 Task: Search one way flight ticket for 5 adults, 2 children, 1 infant in seat and 2 infants on lap in economy from Shreveport: Shreveport Regional Airport to Greenville: Pitt-greenville Airport on 5-2-2023. Choice of flights is Singapure airlines. Number of bags: 6 checked bags. Price is upto 97000. Outbound departure time preference is 15:15.
Action: Mouse moved to (345, 294)
Screenshot: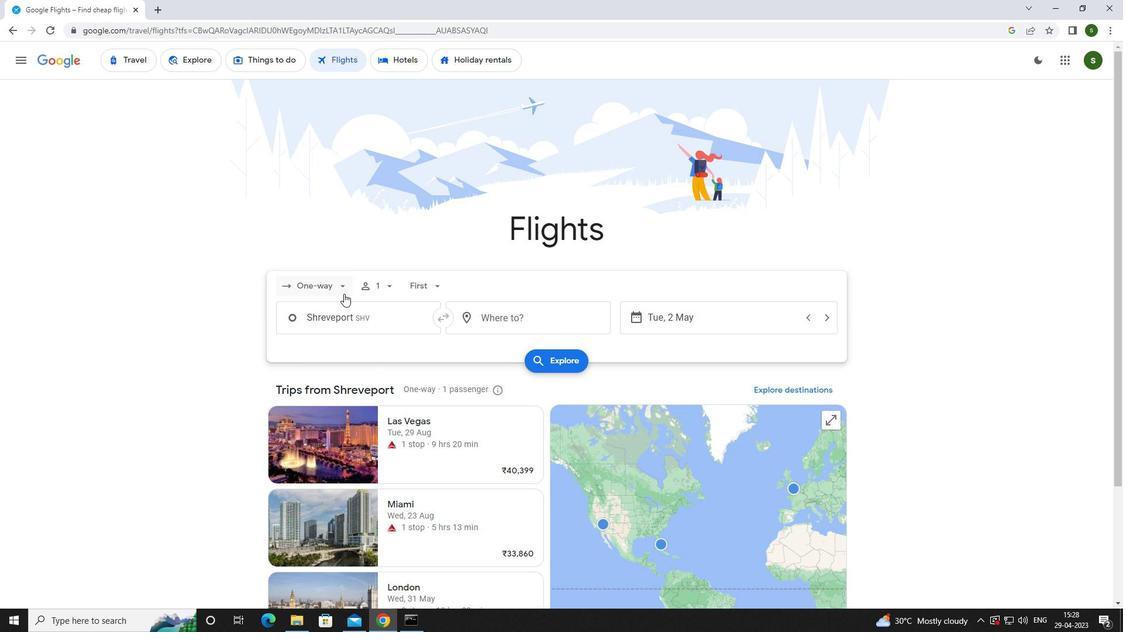 
Action: Mouse pressed left at (345, 294)
Screenshot: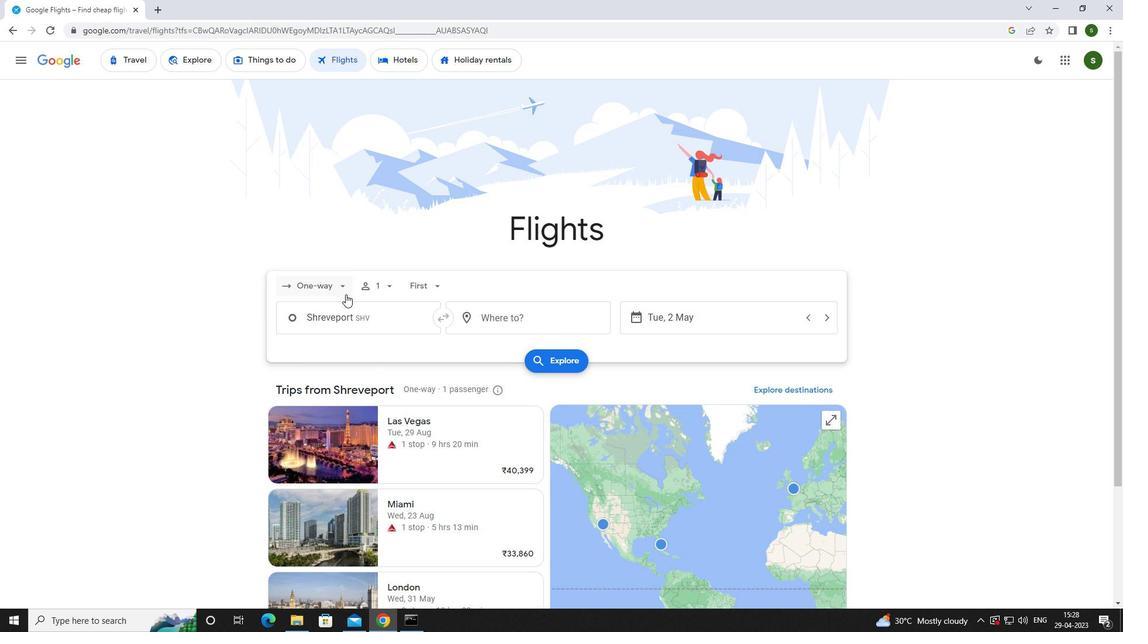 
Action: Mouse moved to (350, 345)
Screenshot: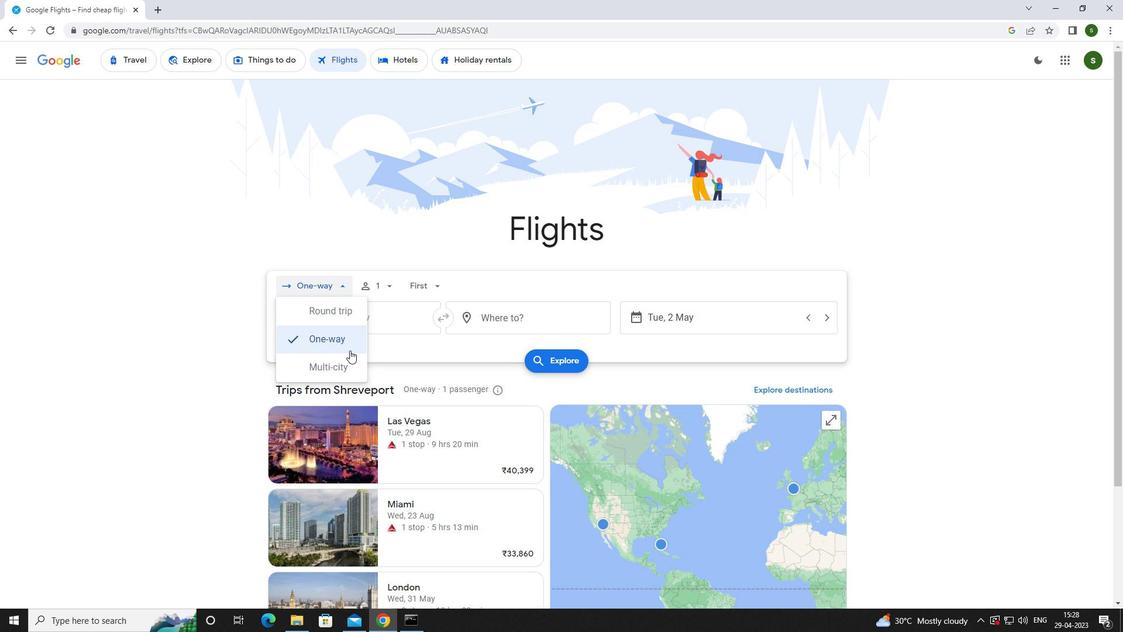 
Action: Mouse pressed left at (350, 345)
Screenshot: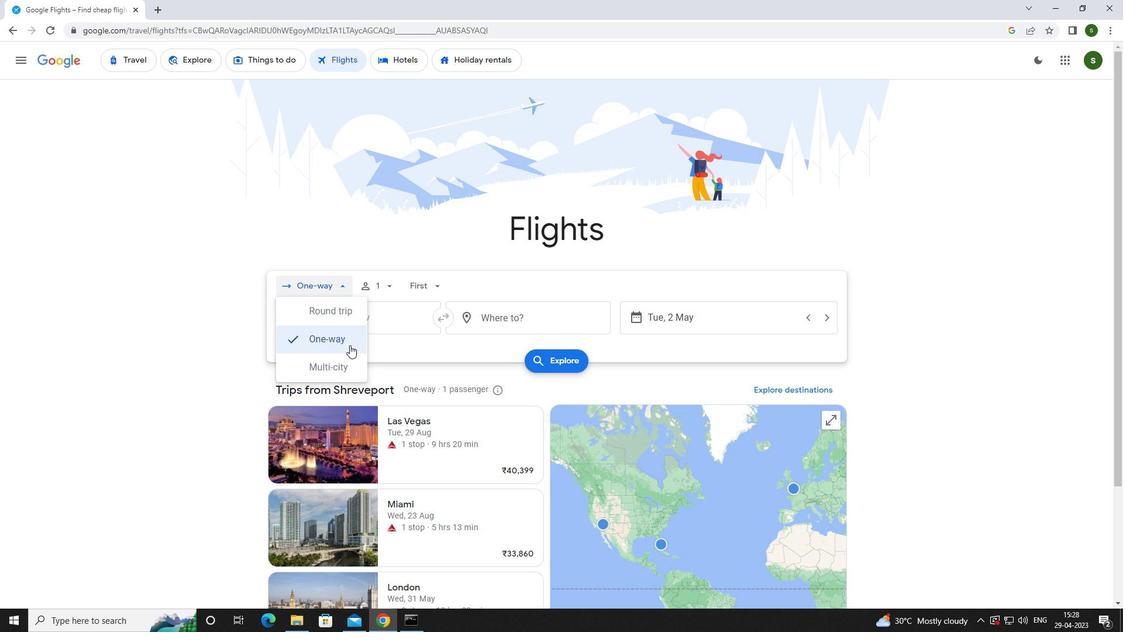 
Action: Mouse moved to (397, 283)
Screenshot: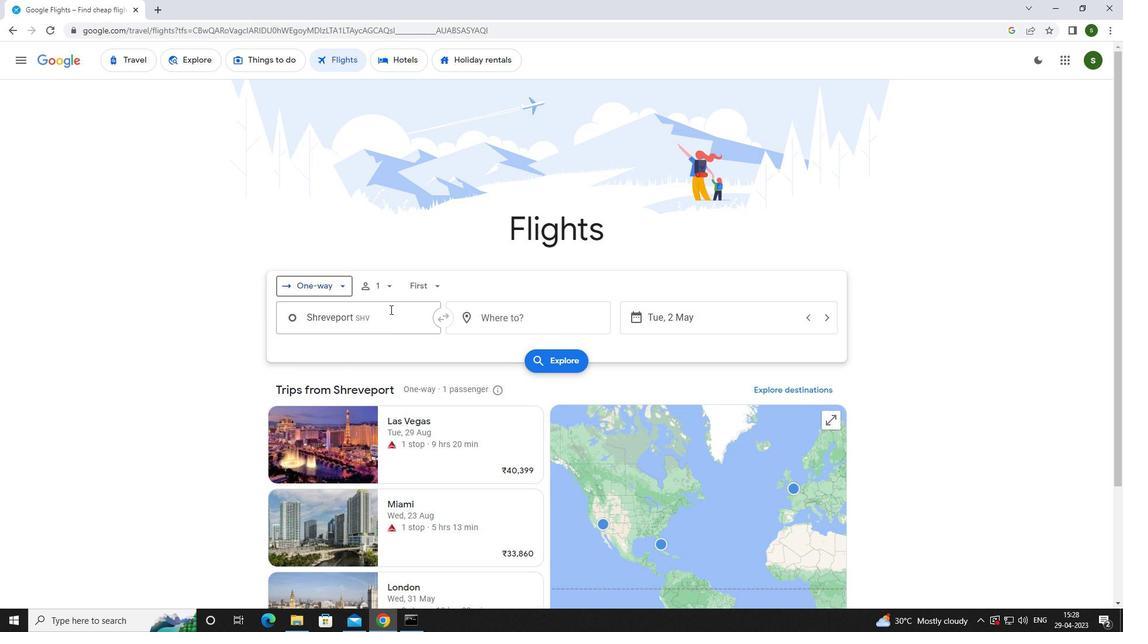 
Action: Mouse pressed left at (397, 283)
Screenshot: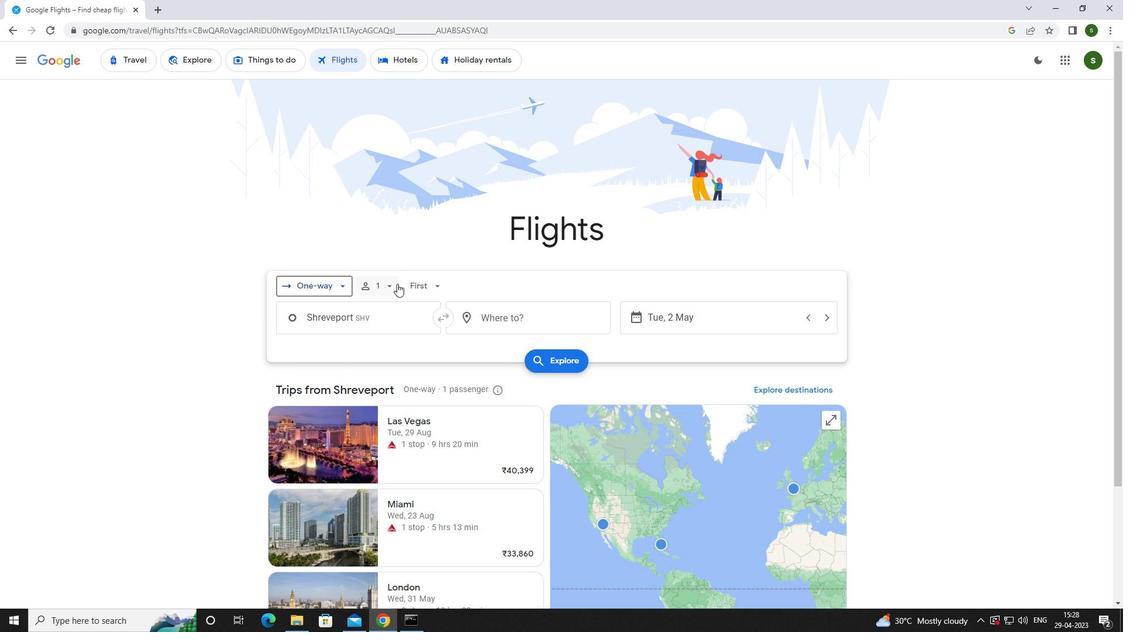 
Action: Mouse moved to (481, 315)
Screenshot: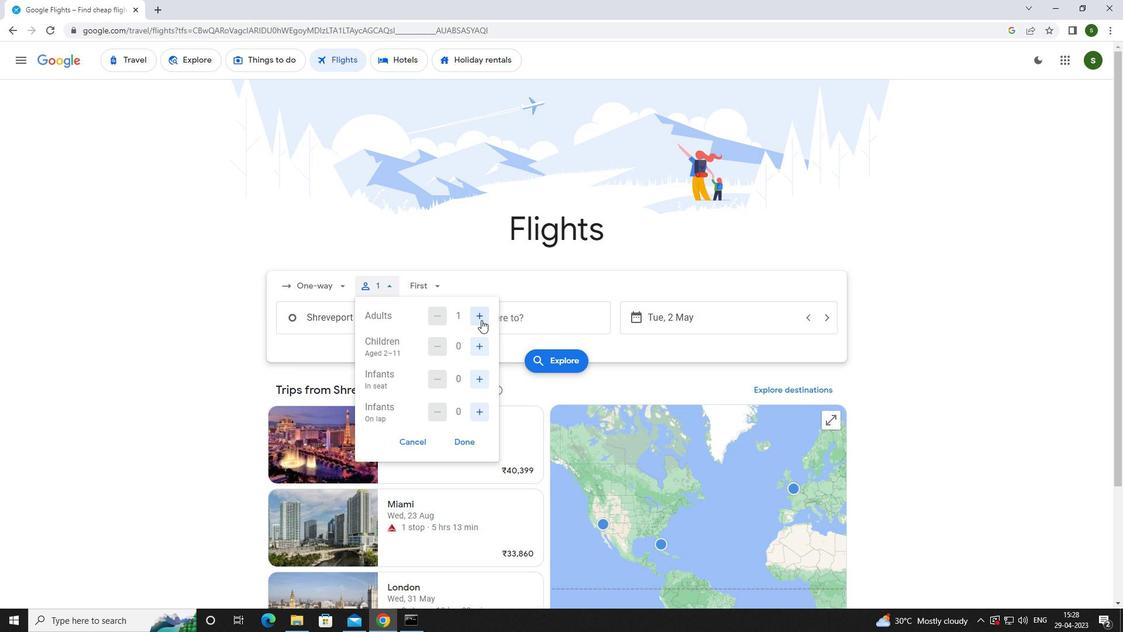 
Action: Mouse pressed left at (481, 315)
Screenshot: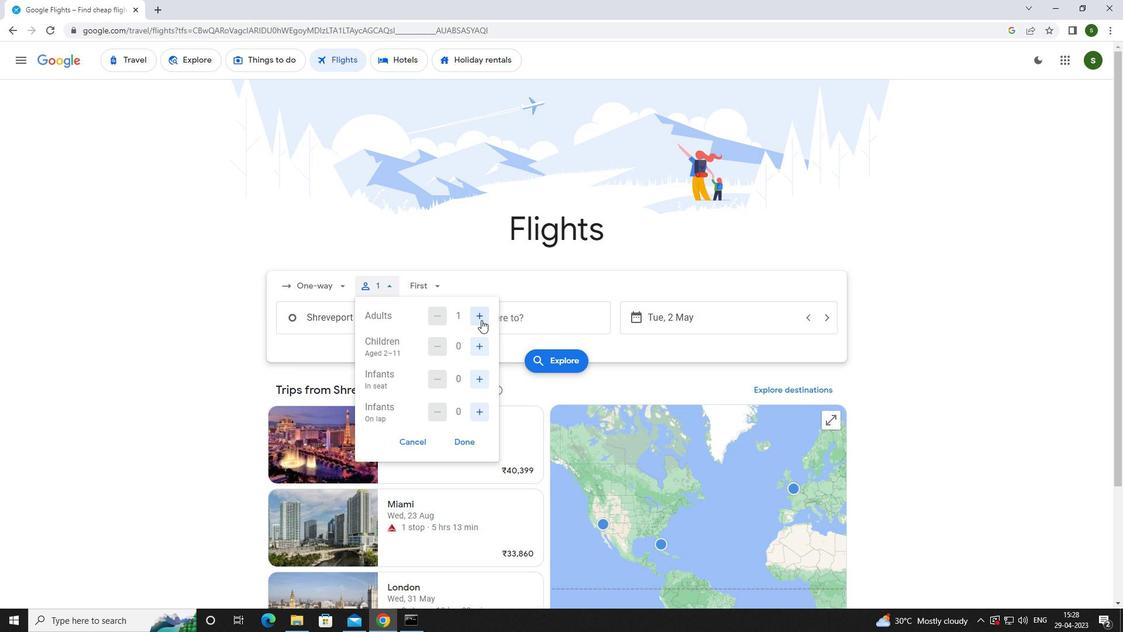 
Action: Mouse pressed left at (481, 315)
Screenshot: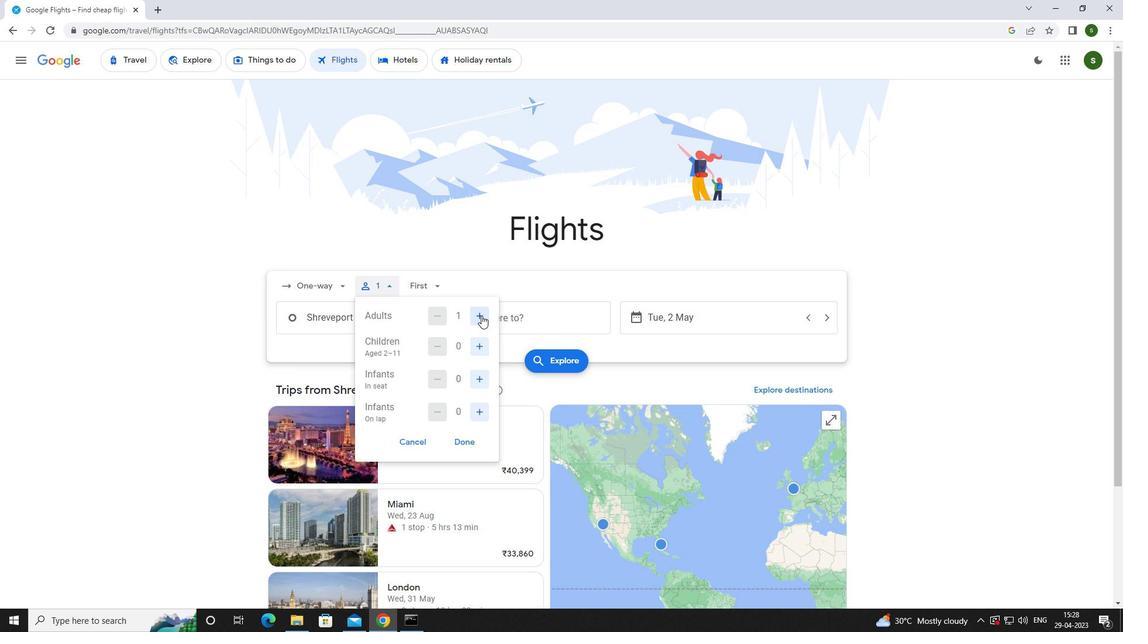 
Action: Mouse pressed left at (481, 315)
Screenshot: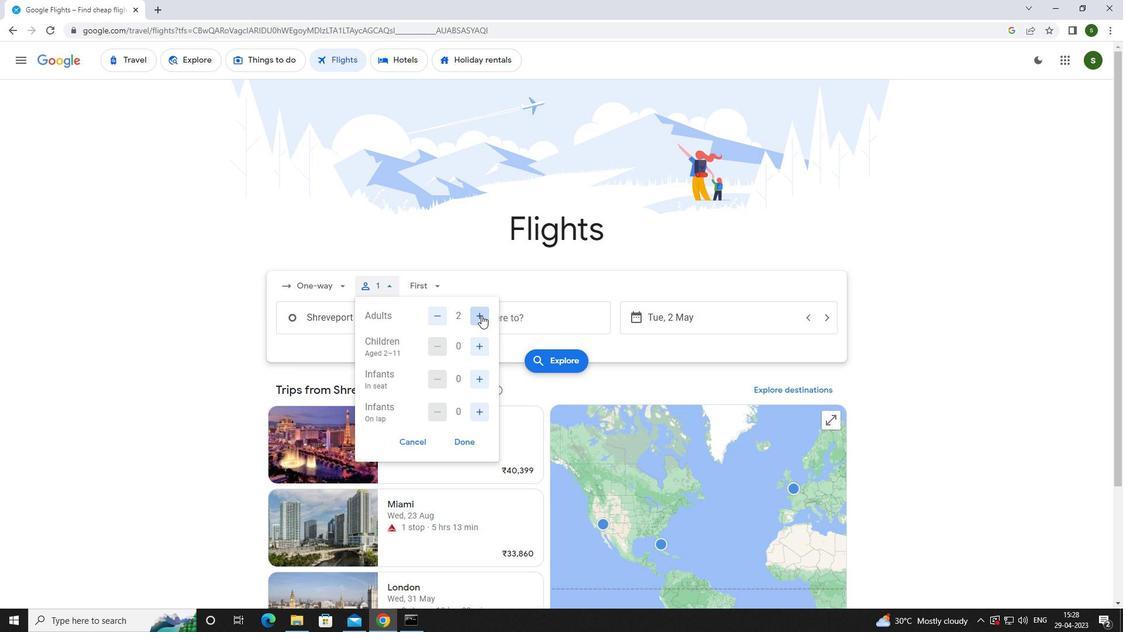 
Action: Mouse pressed left at (481, 315)
Screenshot: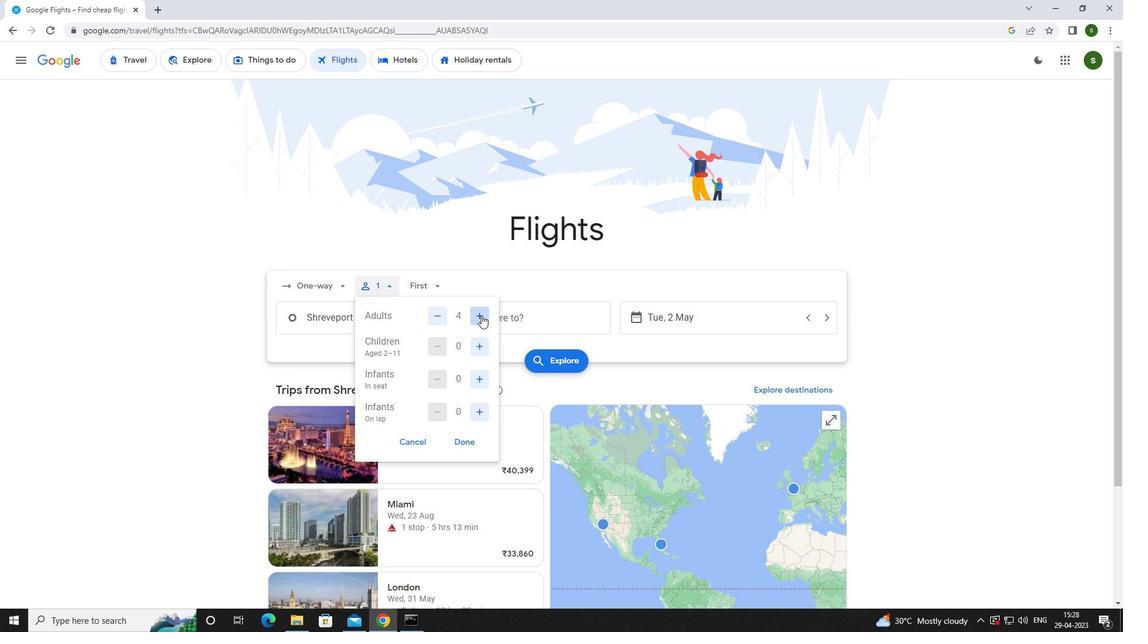 
Action: Mouse moved to (480, 342)
Screenshot: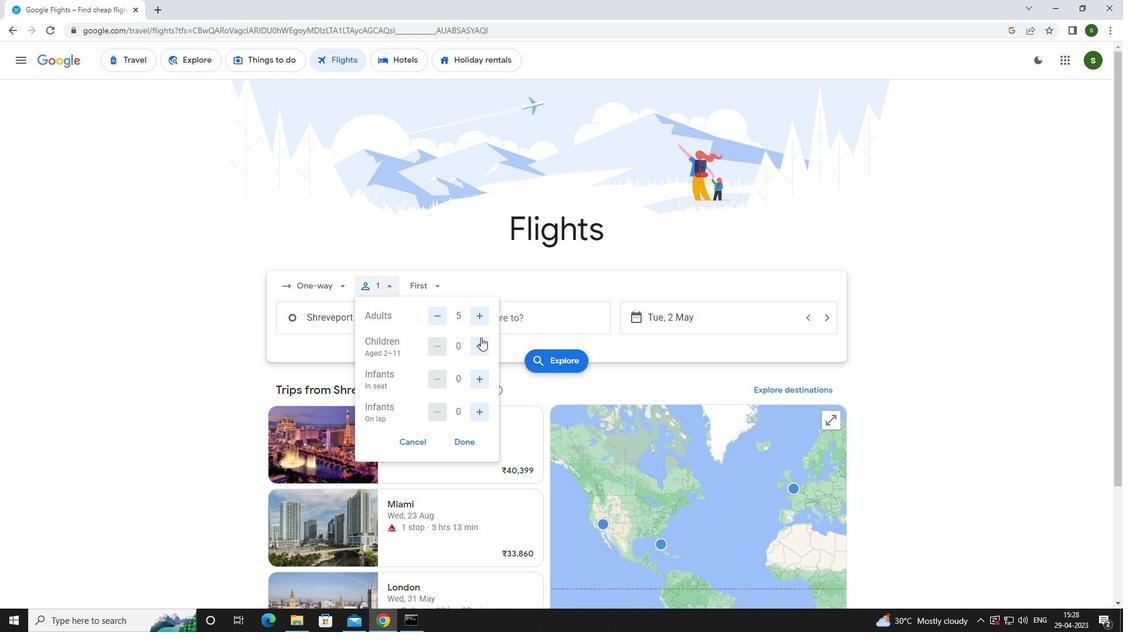 
Action: Mouse pressed left at (480, 342)
Screenshot: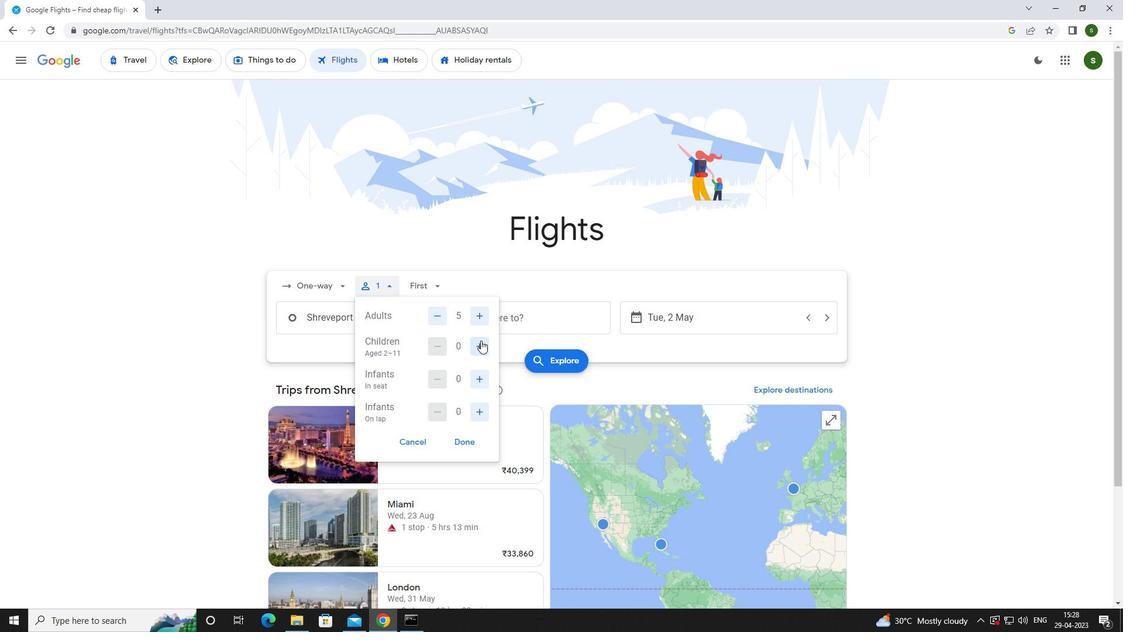 
Action: Mouse pressed left at (480, 342)
Screenshot: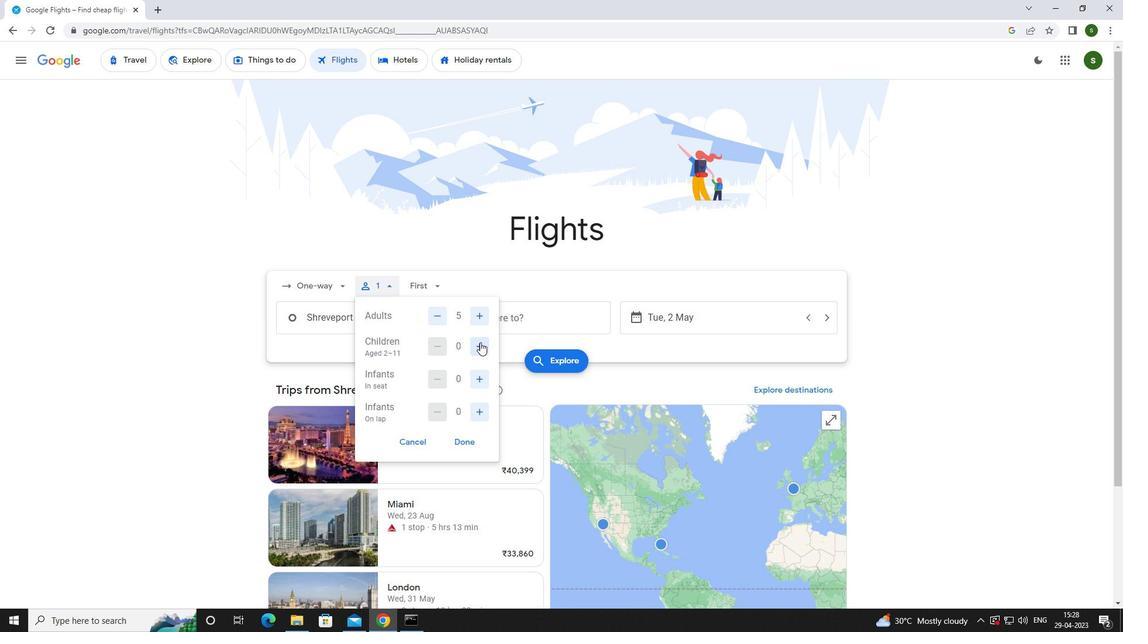 
Action: Mouse moved to (479, 375)
Screenshot: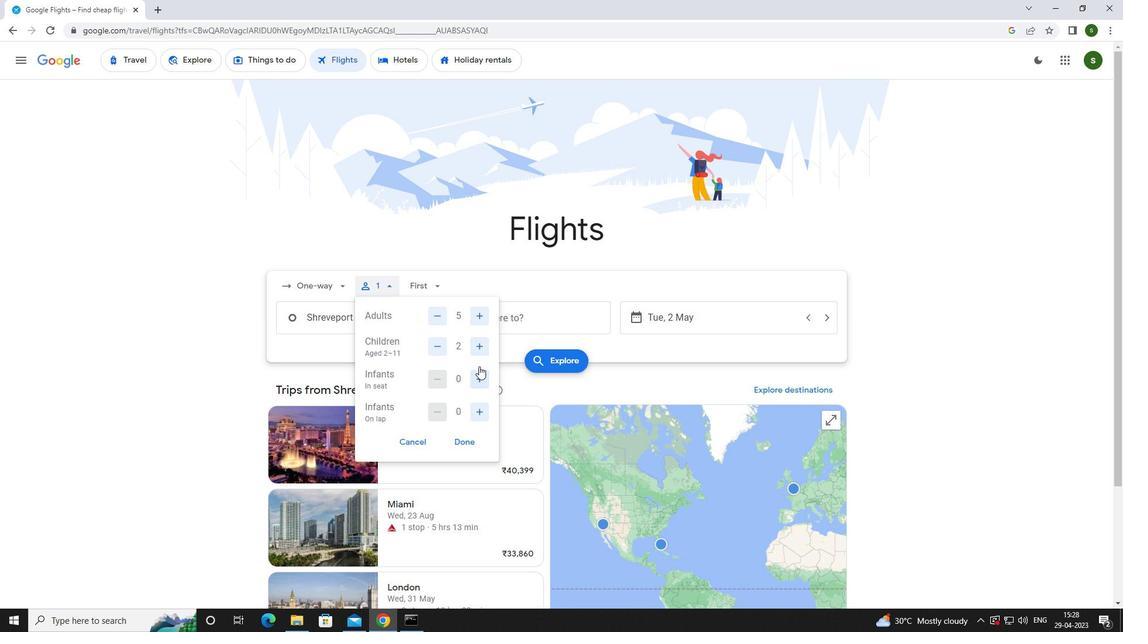 
Action: Mouse pressed left at (479, 375)
Screenshot: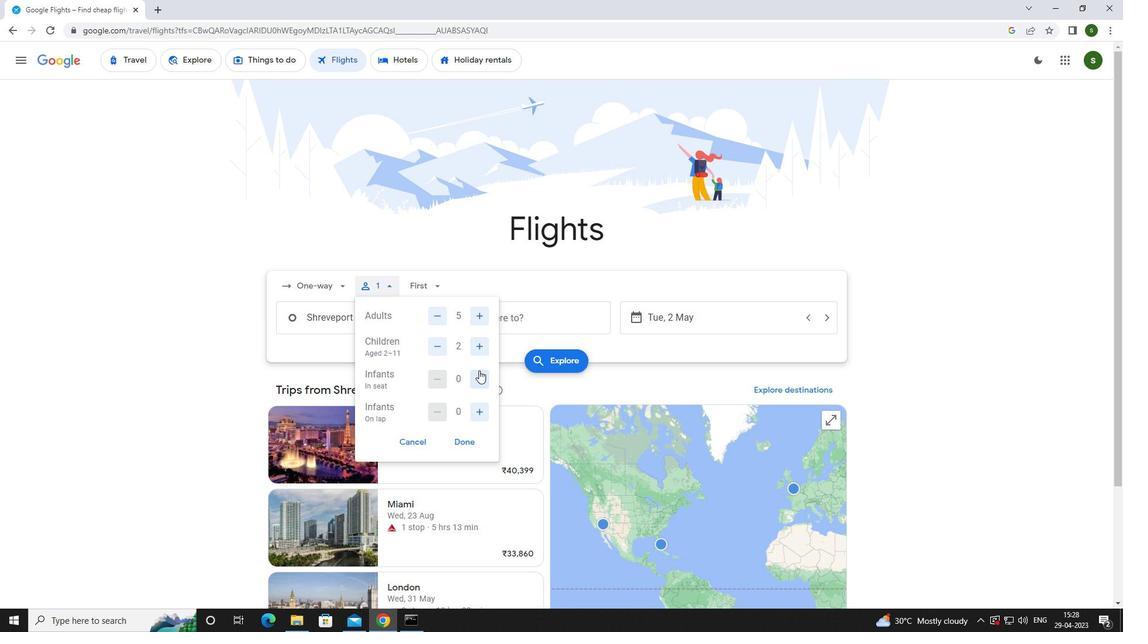 
Action: Mouse moved to (478, 409)
Screenshot: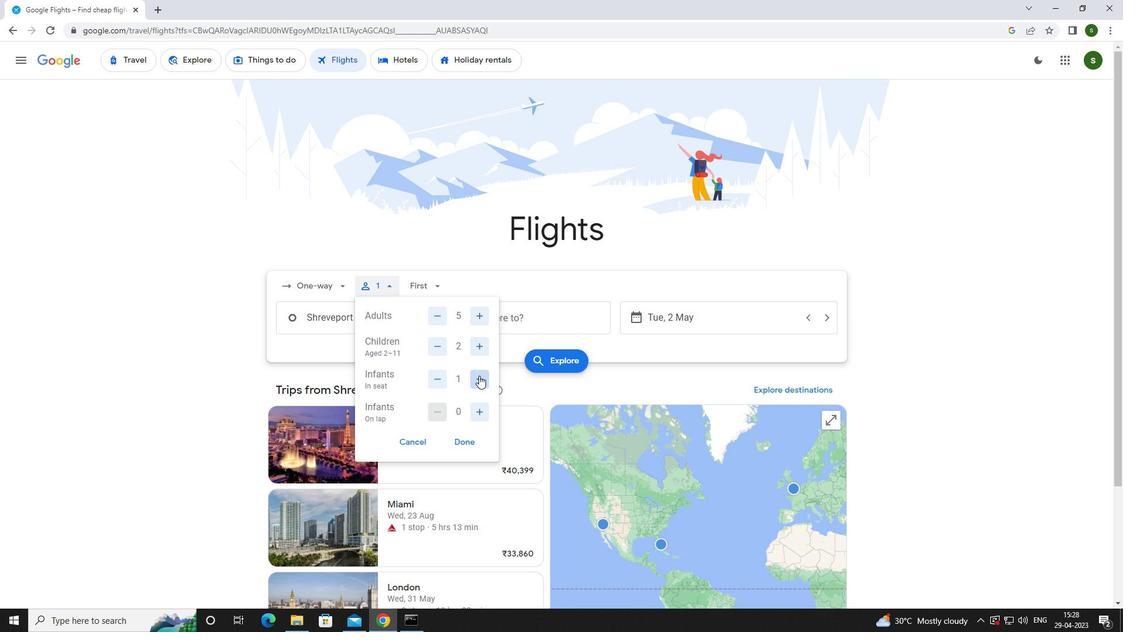 
Action: Mouse pressed left at (478, 409)
Screenshot: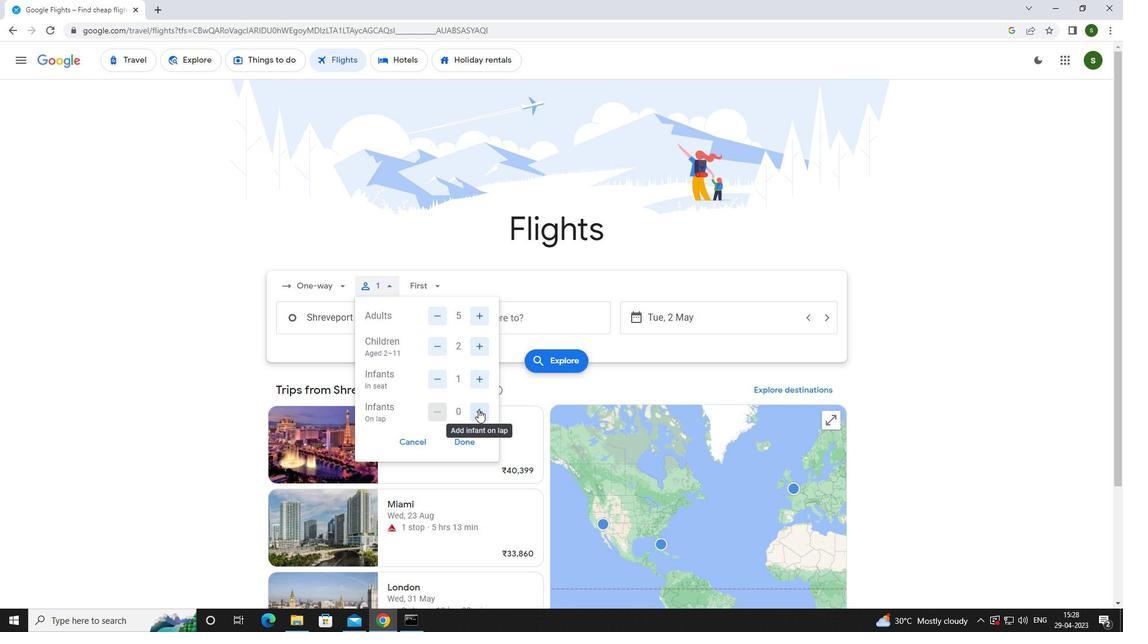
Action: Mouse moved to (432, 281)
Screenshot: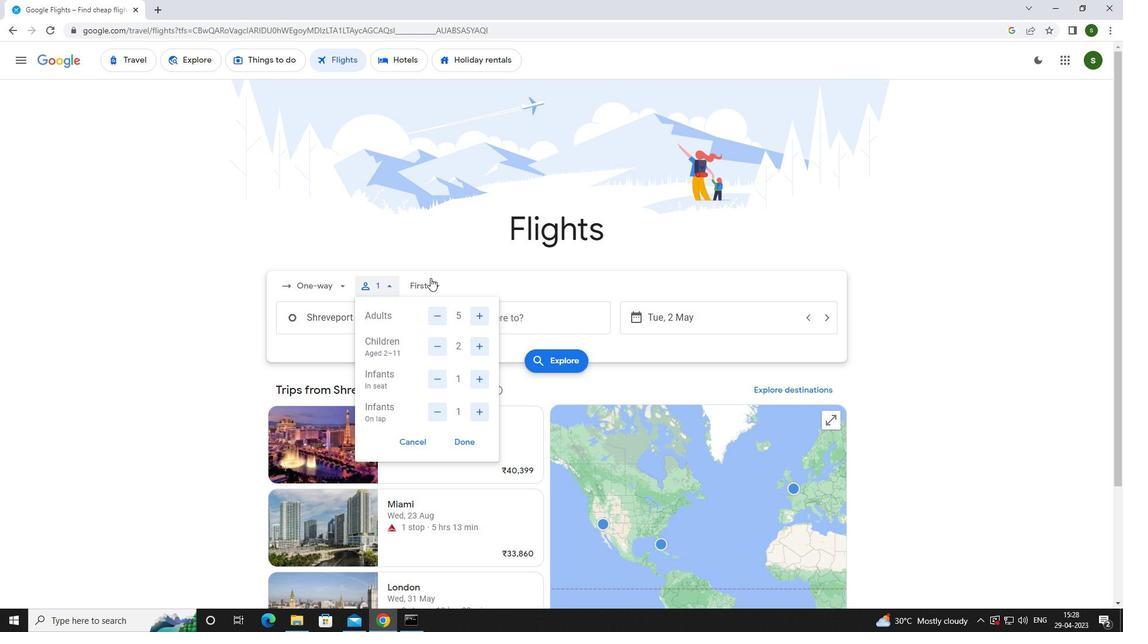 
Action: Mouse pressed left at (432, 281)
Screenshot: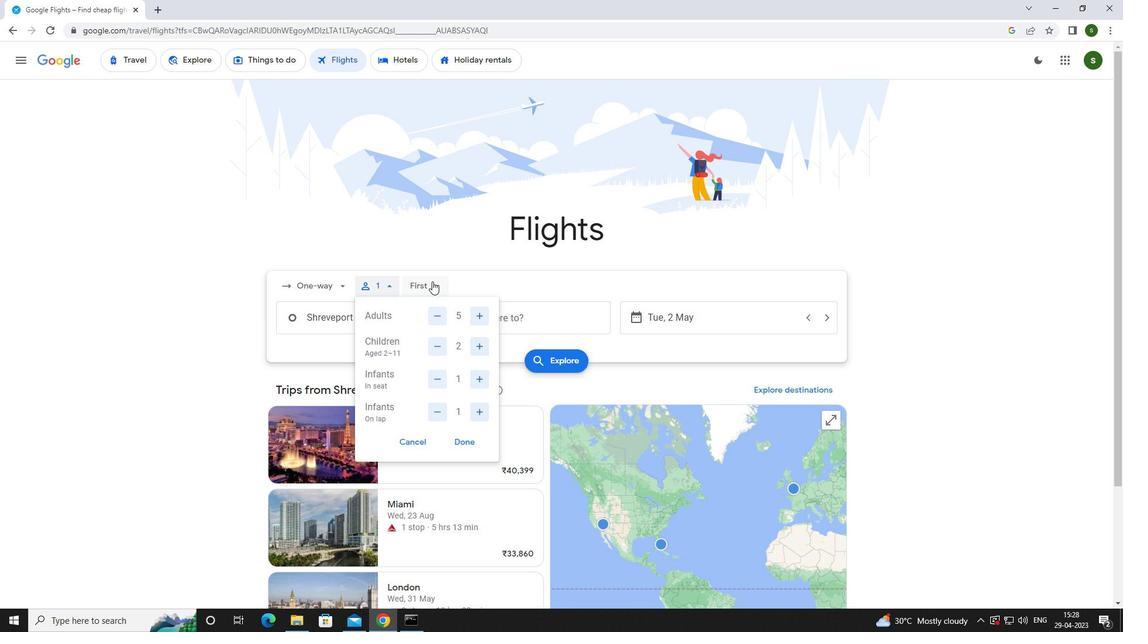 
Action: Mouse moved to (450, 310)
Screenshot: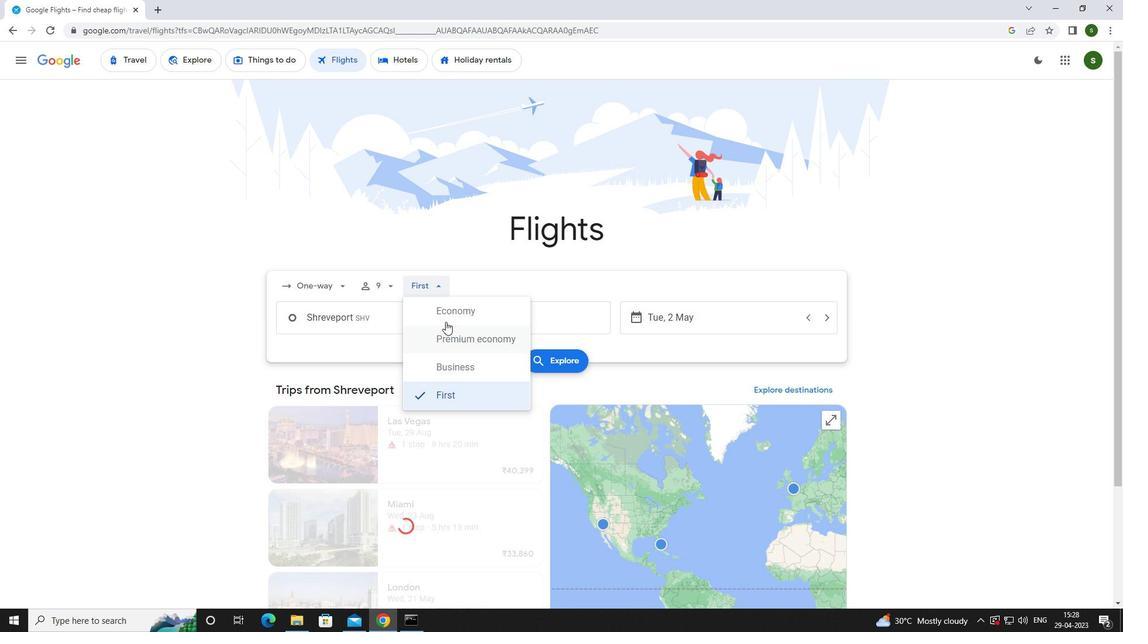 
Action: Mouse pressed left at (450, 310)
Screenshot: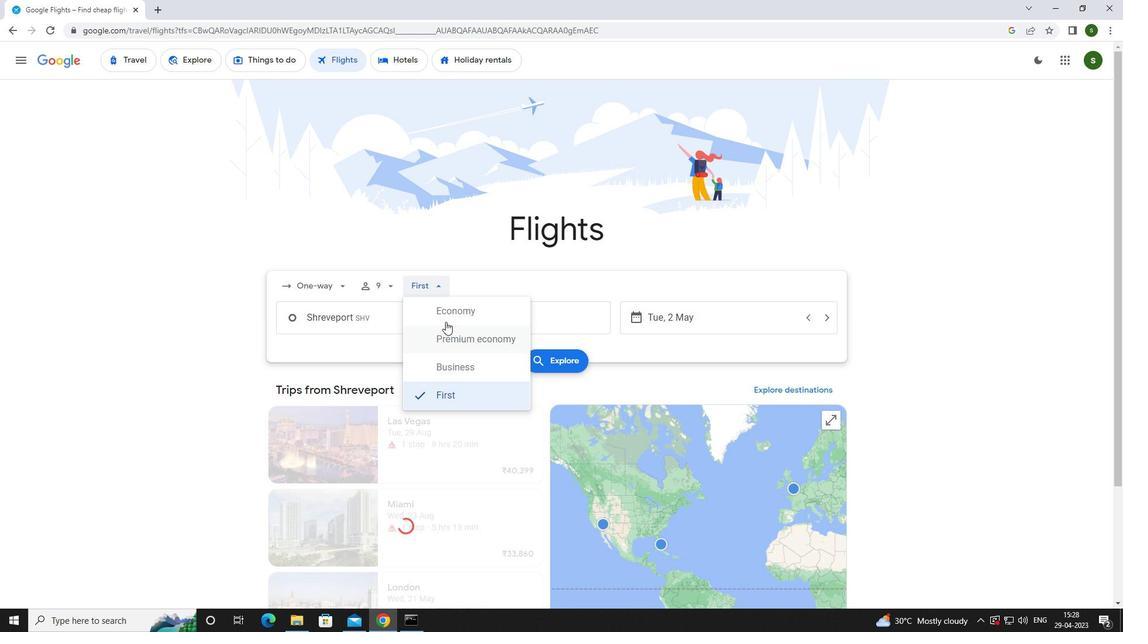 
Action: Mouse moved to (391, 325)
Screenshot: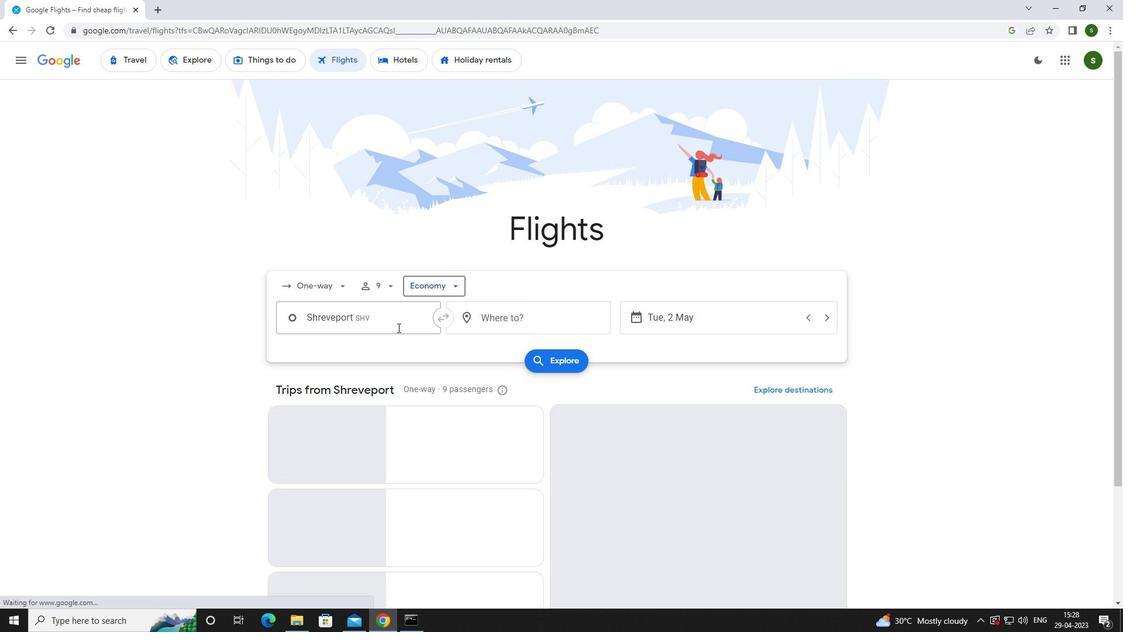 
Action: Mouse pressed left at (391, 325)
Screenshot: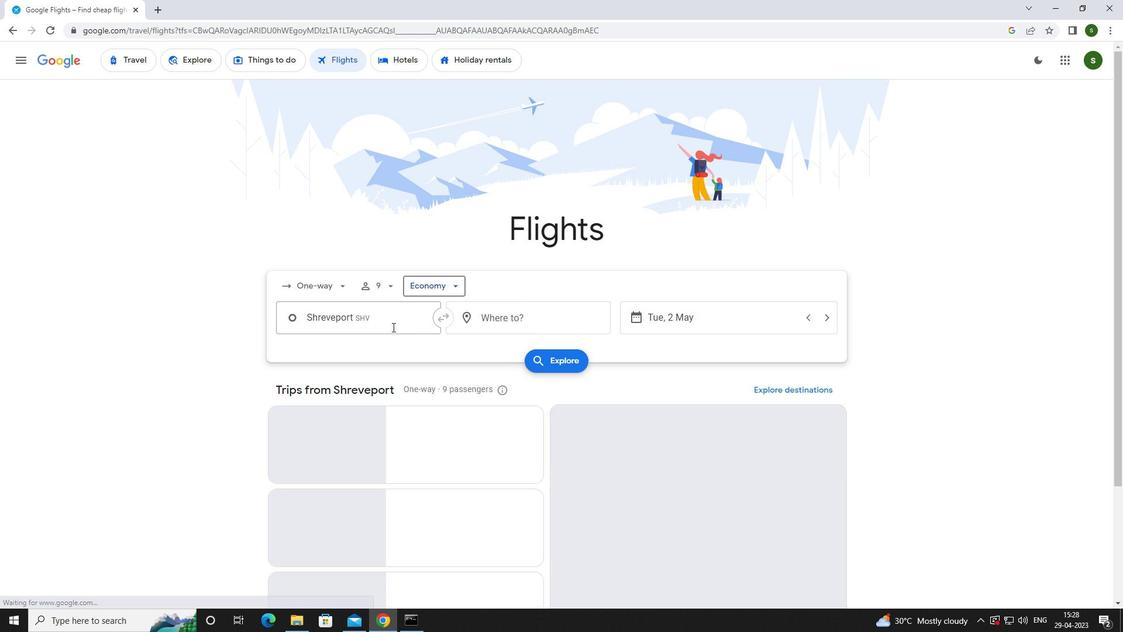 
Action: Mouse moved to (391, 325)
Screenshot: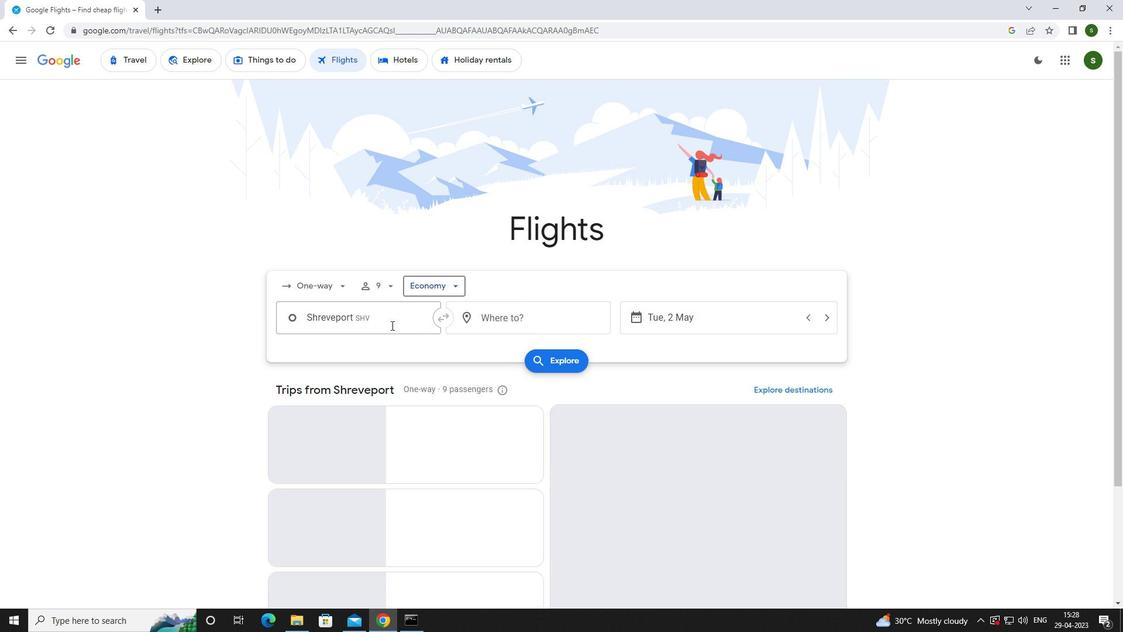 
Action: Key pressed <Key.caps_lock>s<Key.caps_lock>hreveport
Screenshot: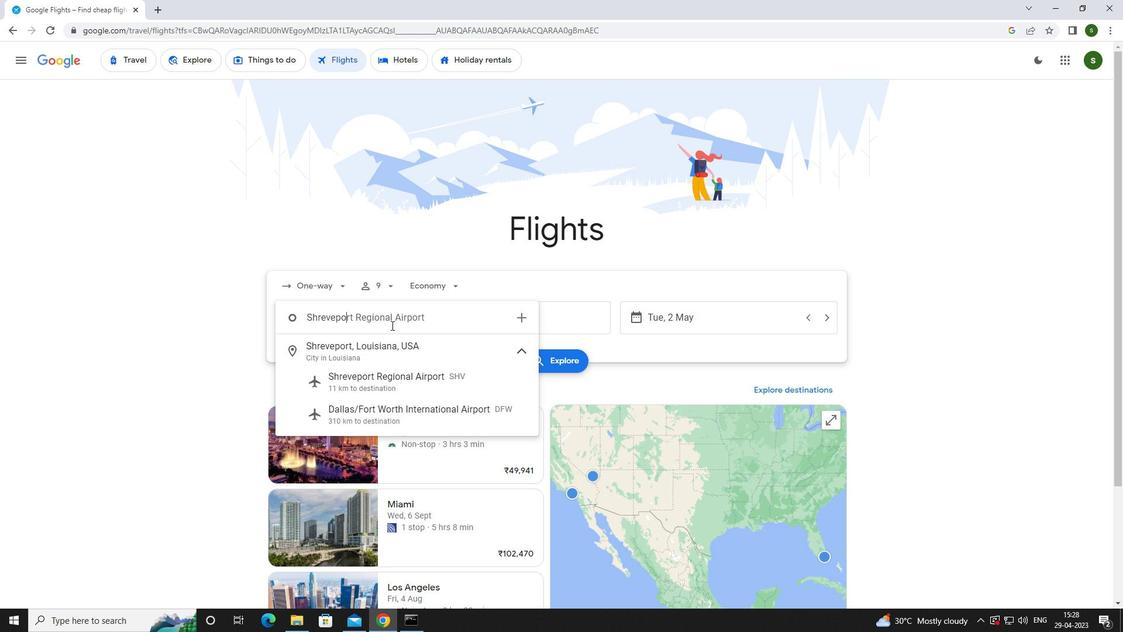 
Action: Mouse moved to (399, 380)
Screenshot: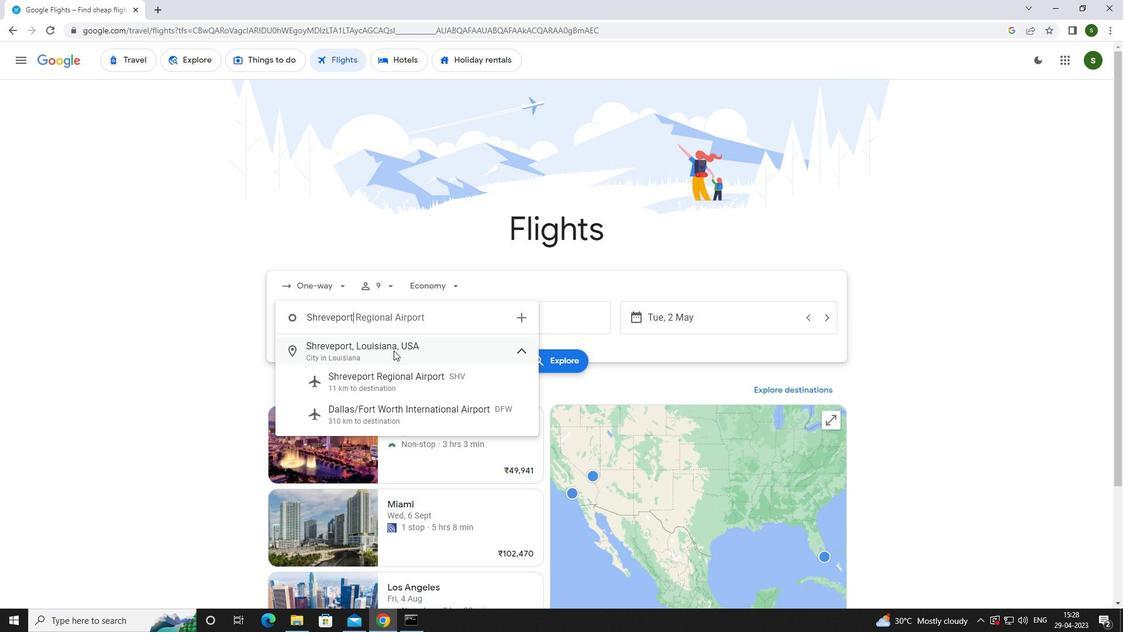 
Action: Mouse pressed left at (399, 380)
Screenshot: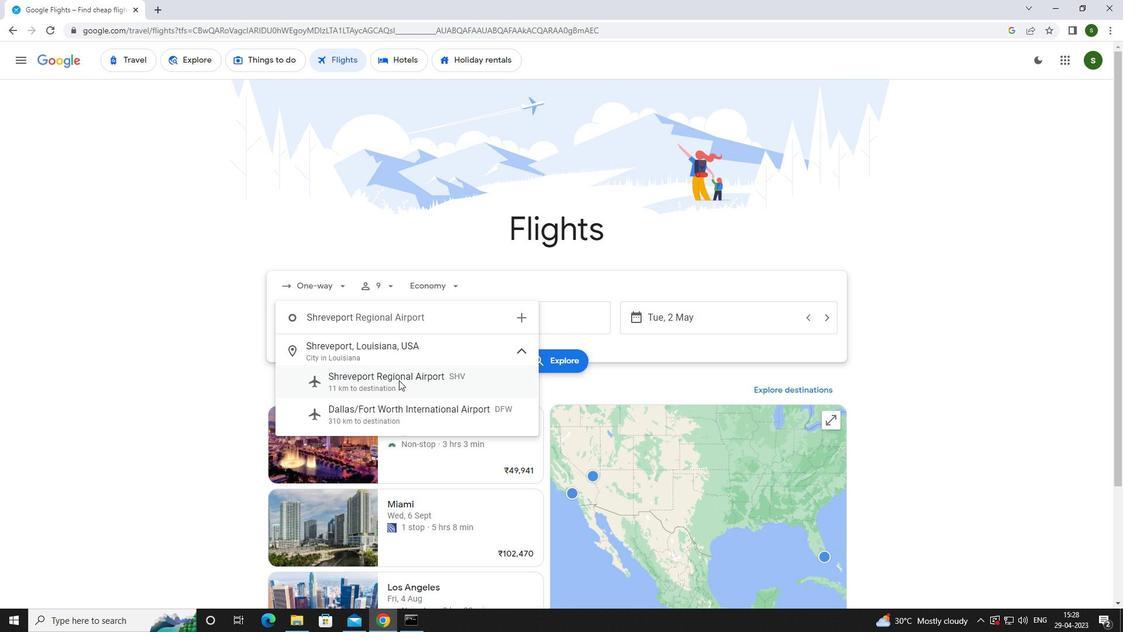 
Action: Mouse moved to (573, 316)
Screenshot: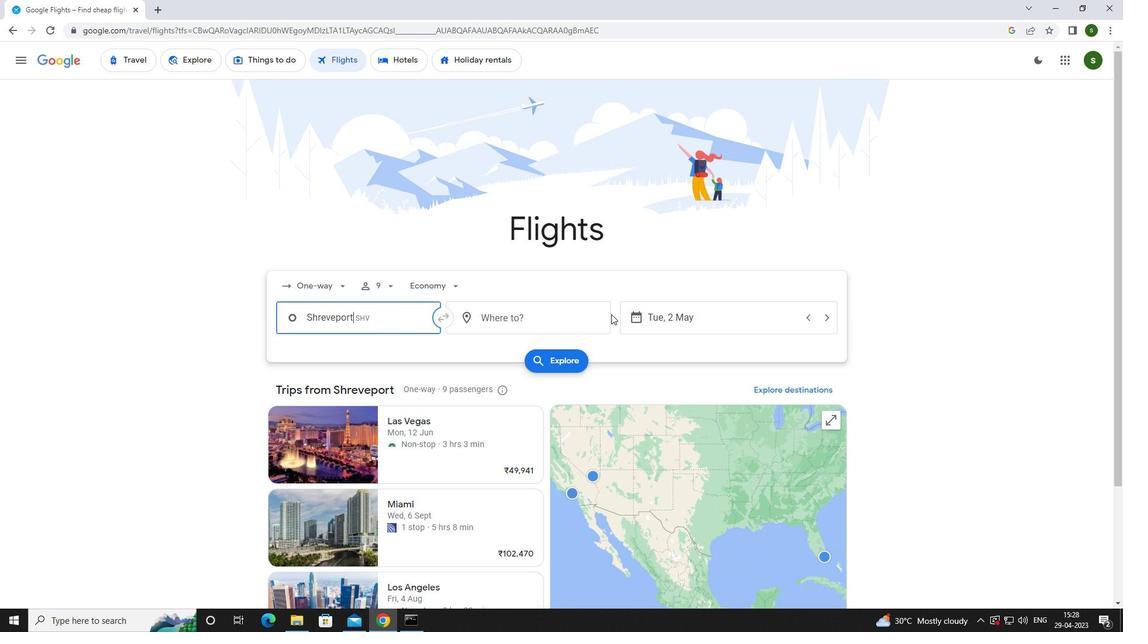 
Action: Mouse pressed left at (573, 316)
Screenshot: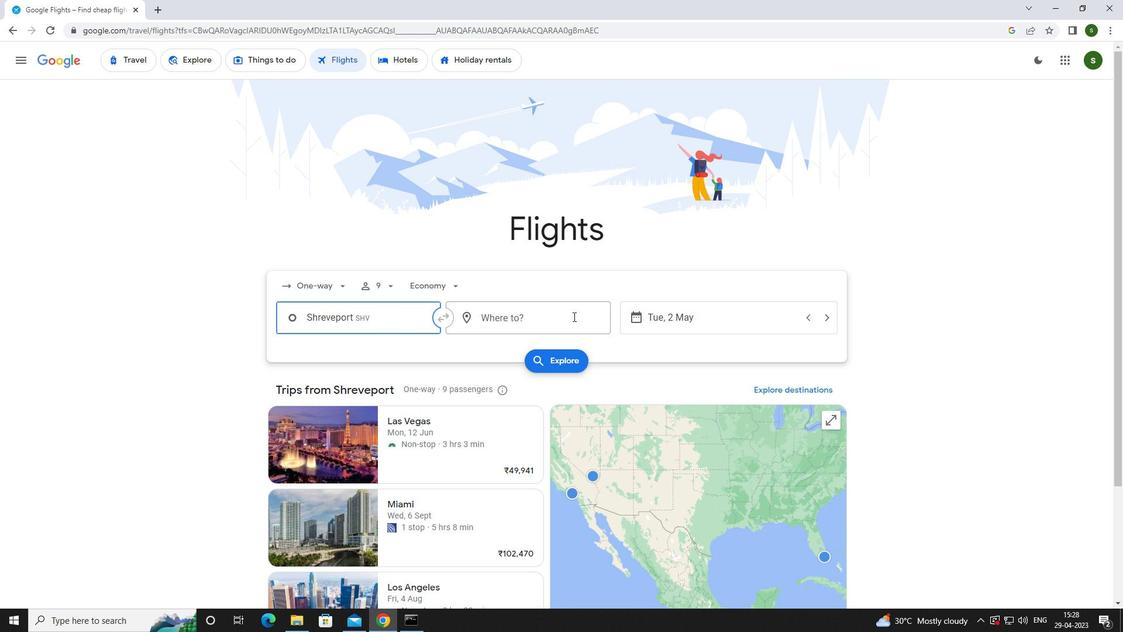 
Action: Key pressed <Key.caps_lock>p<Key.caps_lock>itt
Screenshot: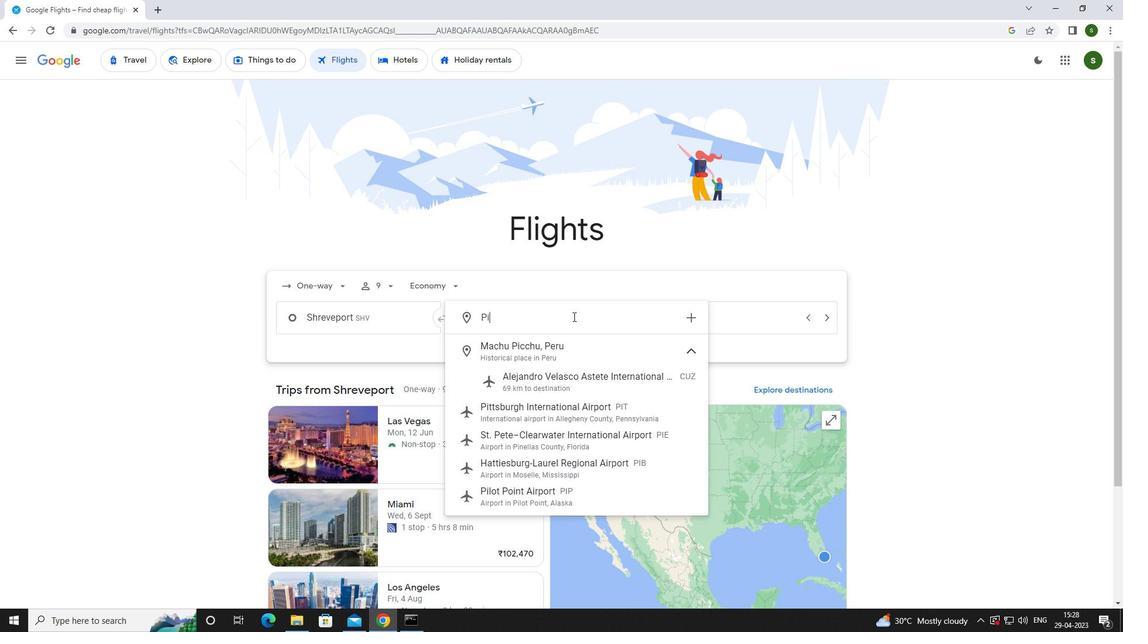 
Action: Mouse moved to (564, 433)
Screenshot: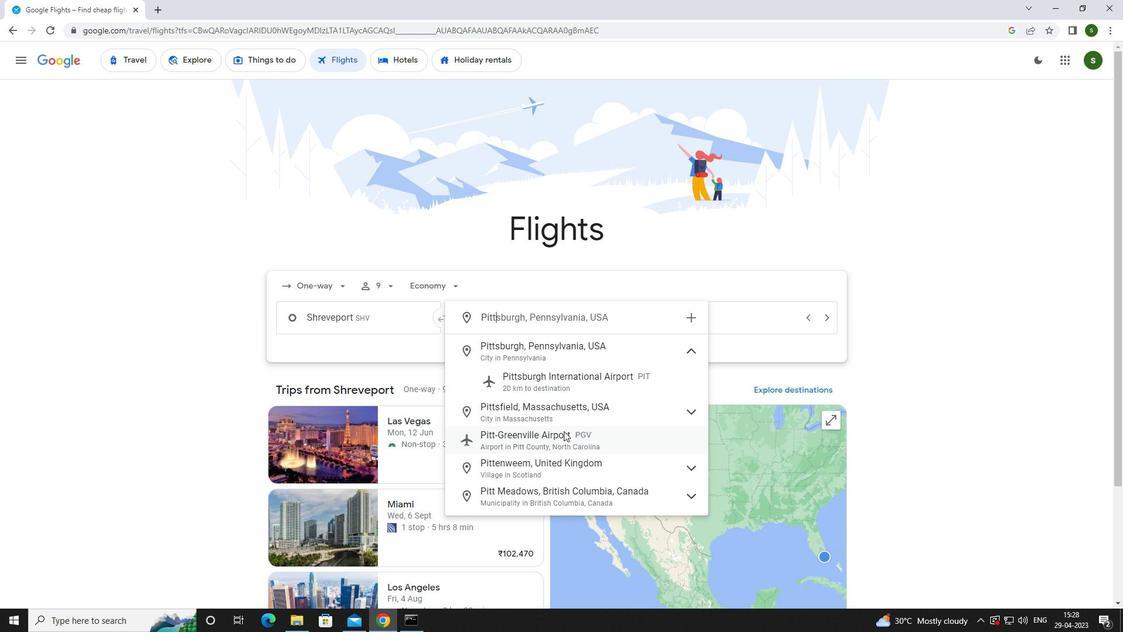 
Action: Mouse pressed left at (564, 433)
Screenshot: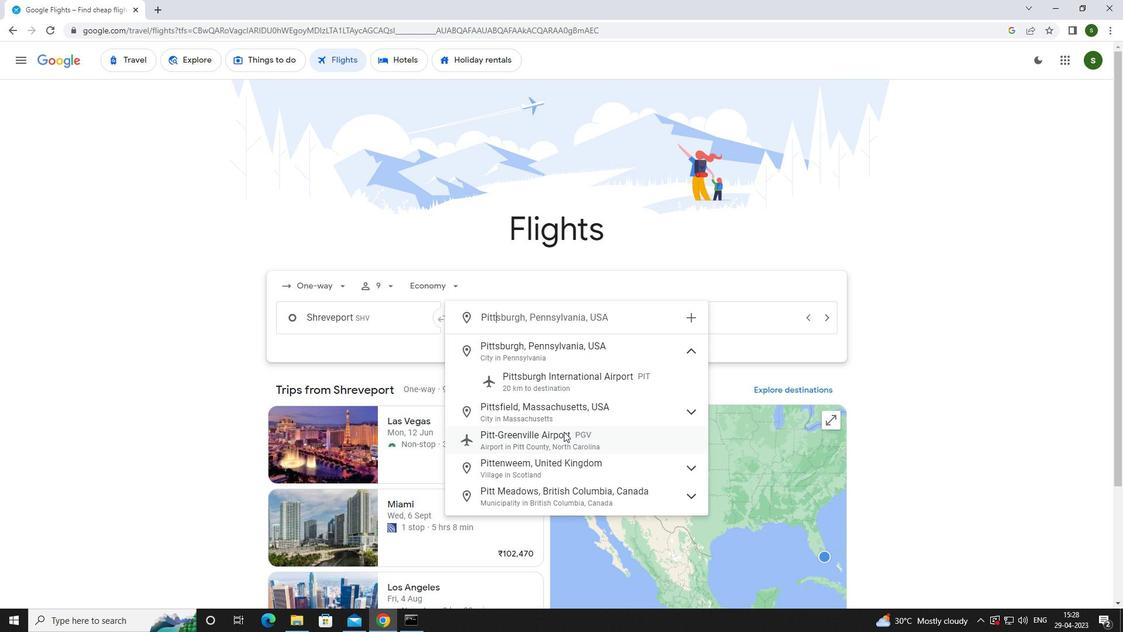 
Action: Mouse moved to (709, 319)
Screenshot: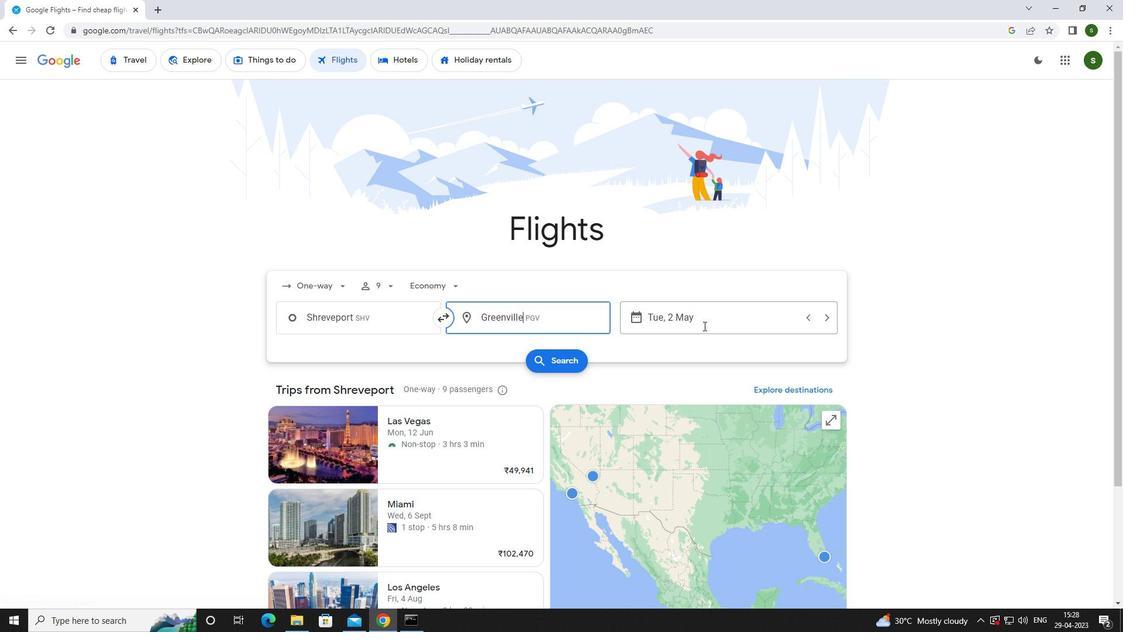 
Action: Mouse pressed left at (709, 319)
Screenshot: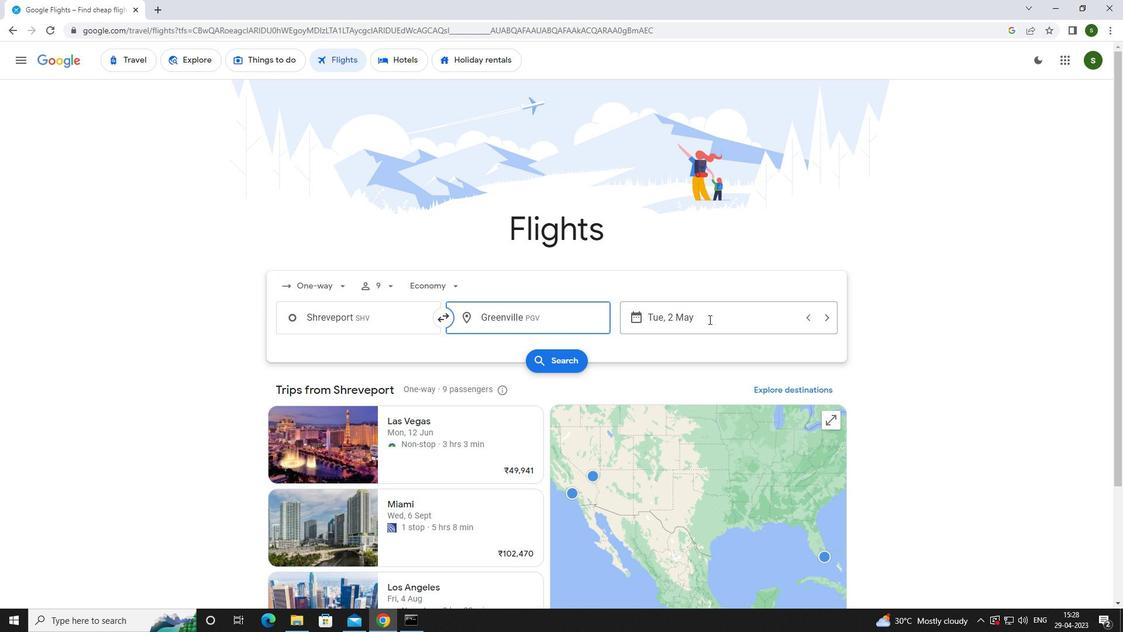 
Action: Mouse moved to (697, 380)
Screenshot: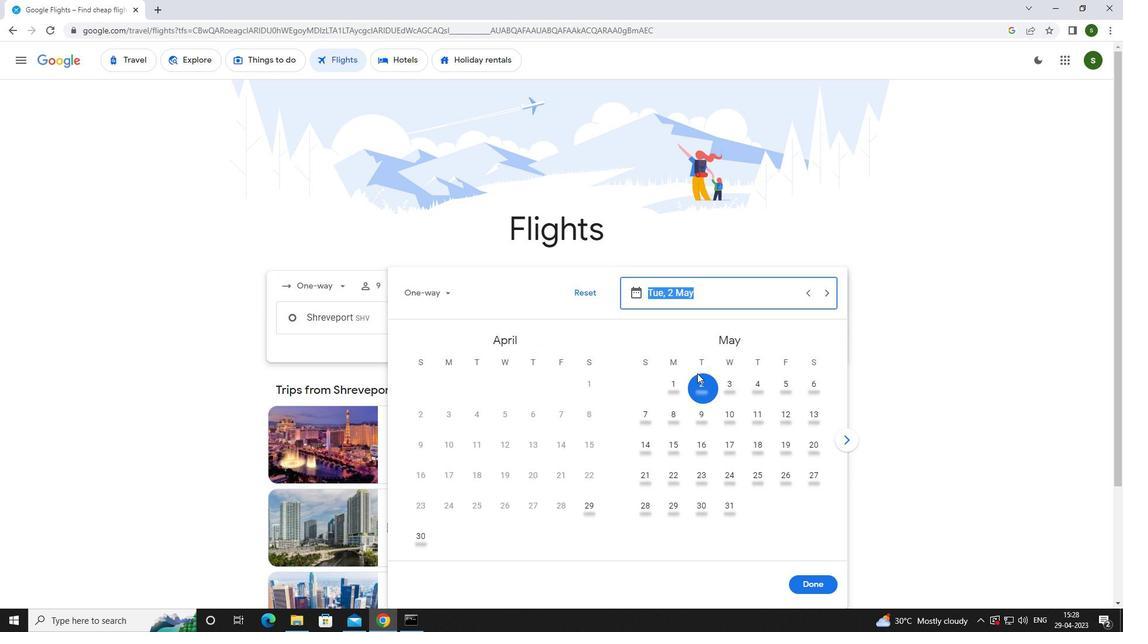 
Action: Mouse pressed left at (697, 380)
Screenshot: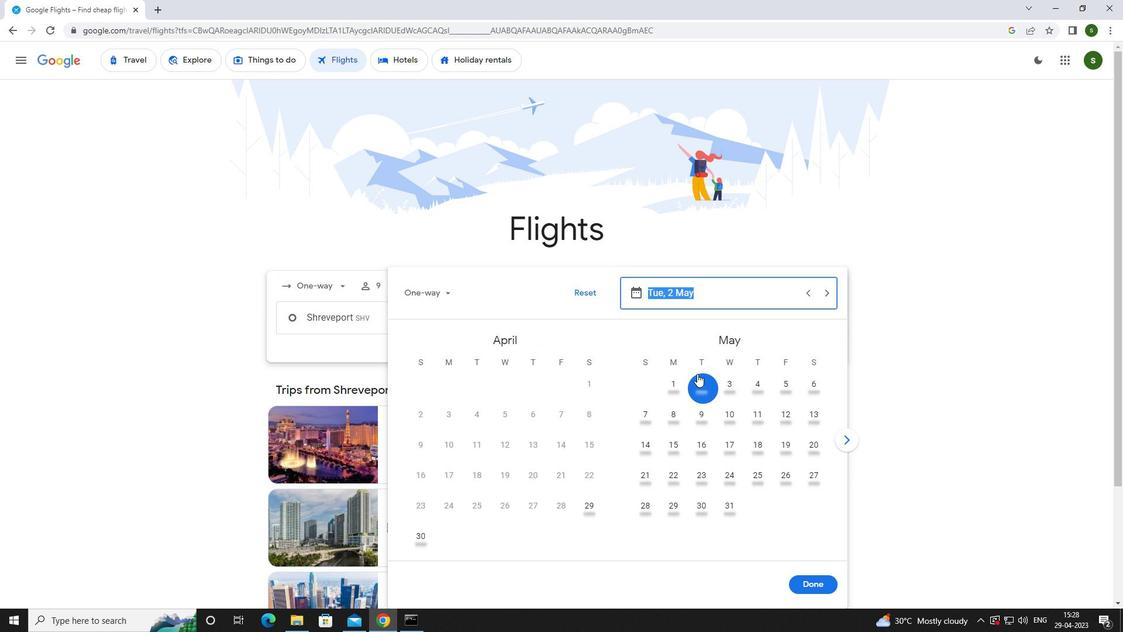 
Action: Mouse moved to (814, 587)
Screenshot: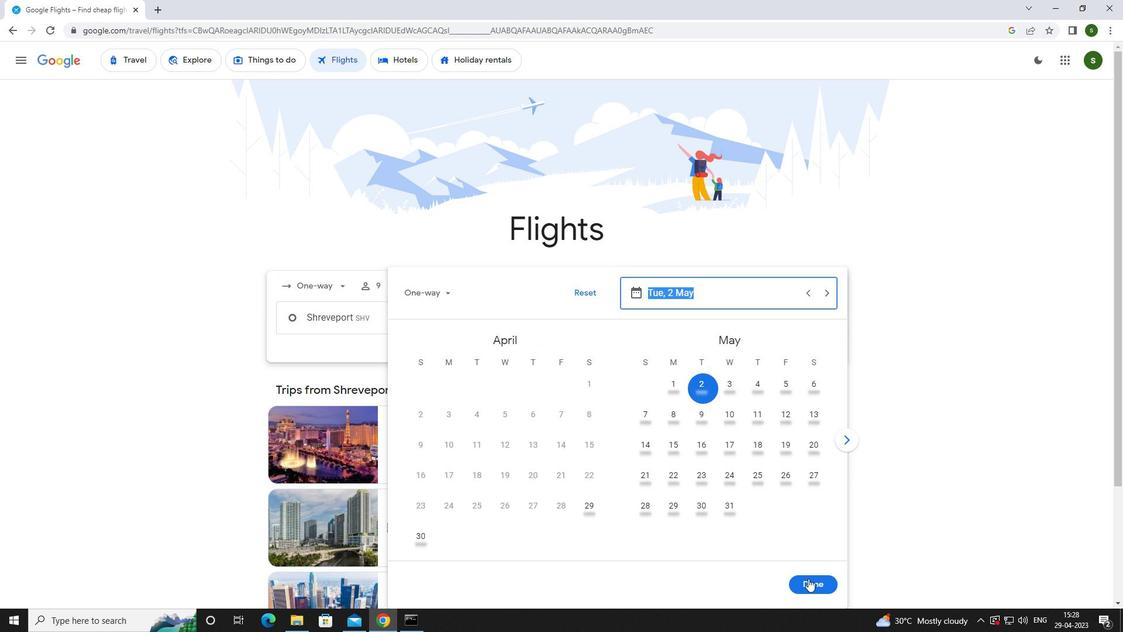 
Action: Mouse pressed left at (814, 587)
Screenshot: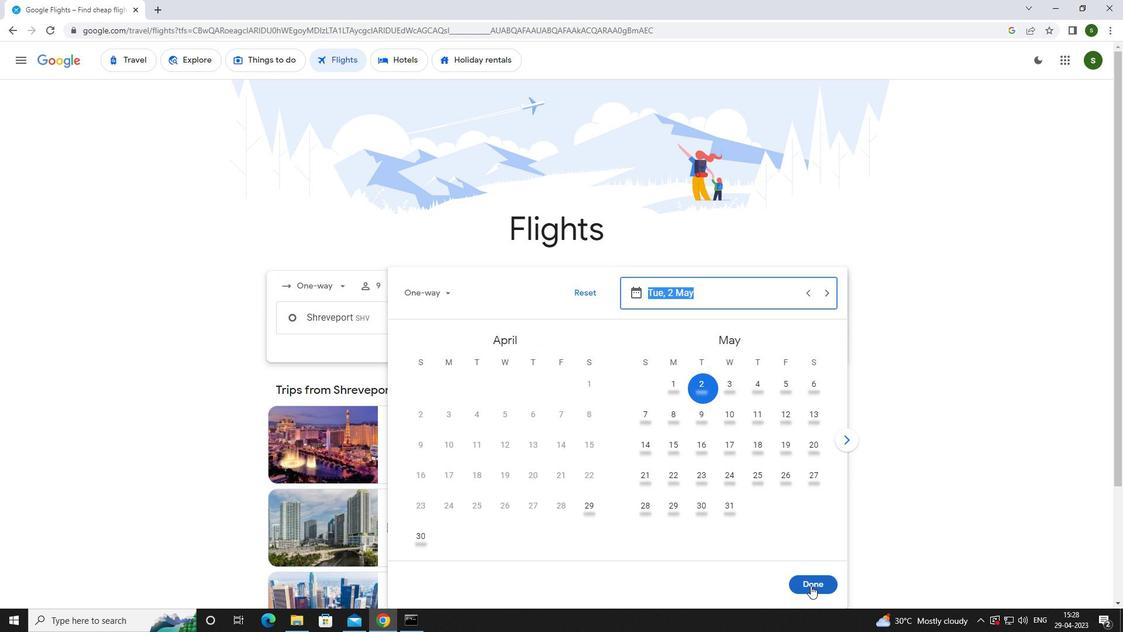 
Action: Mouse moved to (550, 364)
Screenshot: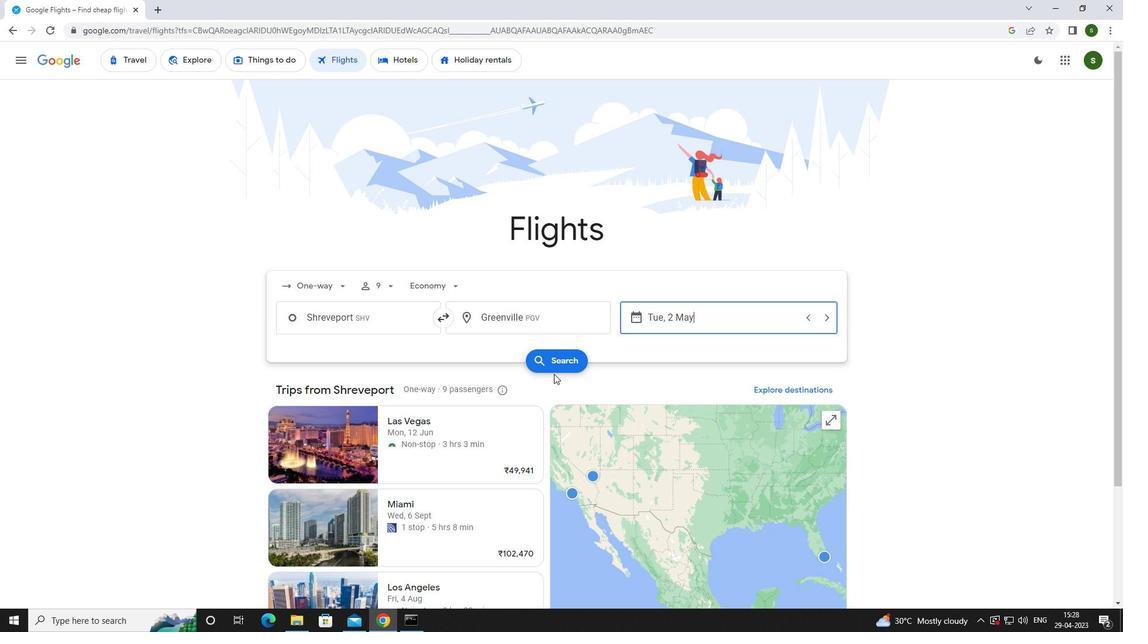 
Action: Mouse pressed left at (550, 364)
Screenshot: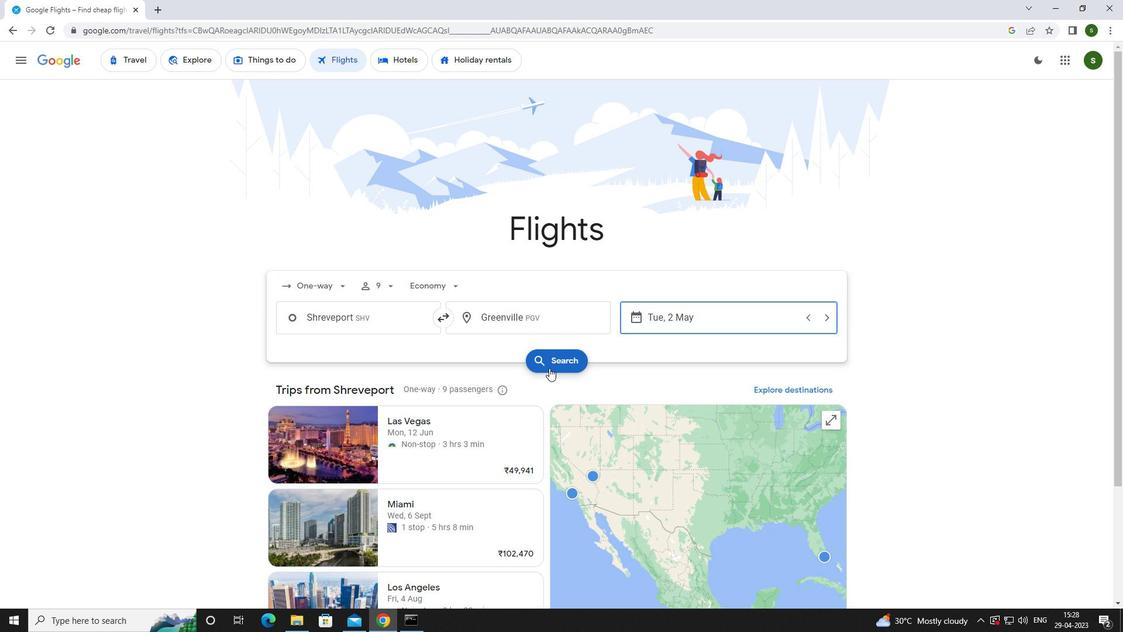 
Action: Mouse moved to (296, 170)
Screenshot: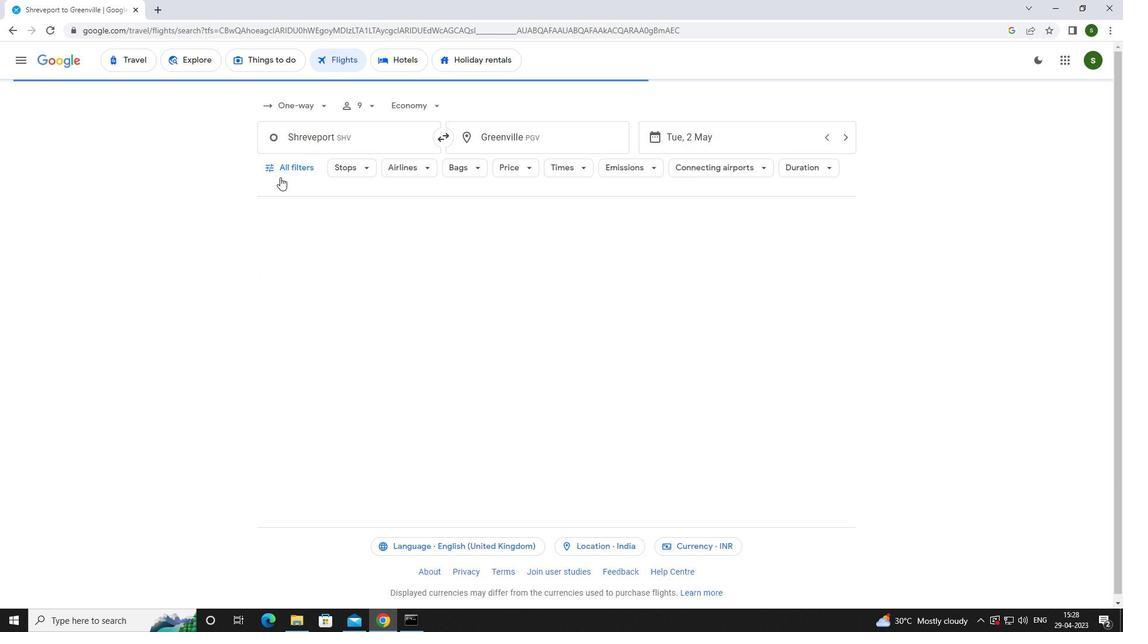 
Action: Mouse pressed left at (296, 170)
Screenshot: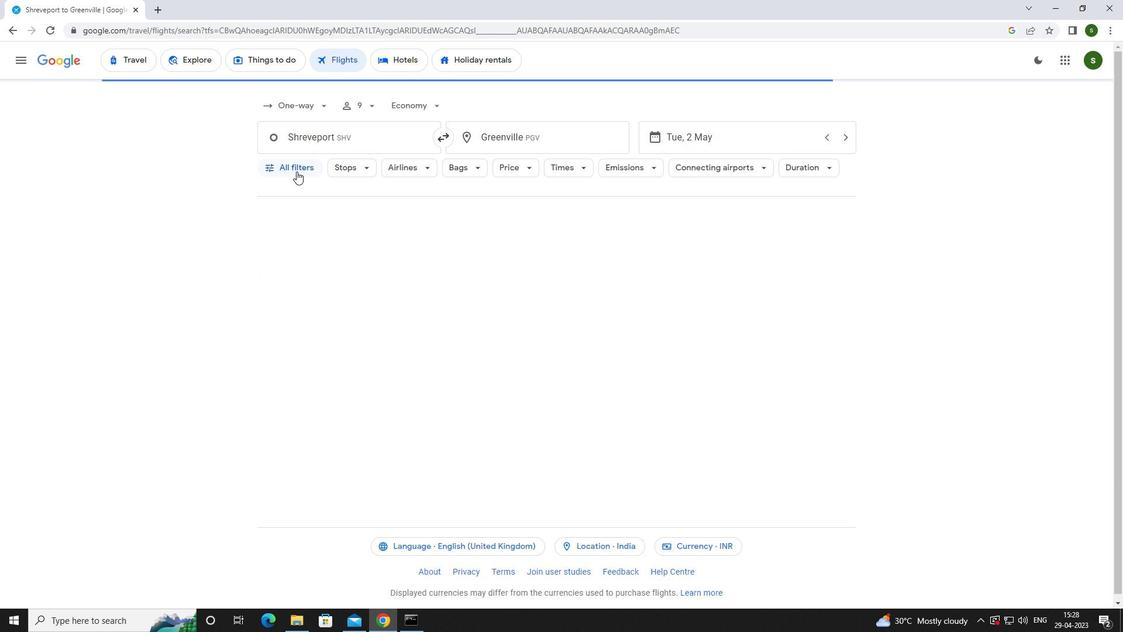 
Action: Mouse moved to (441, 412)
Screenshot: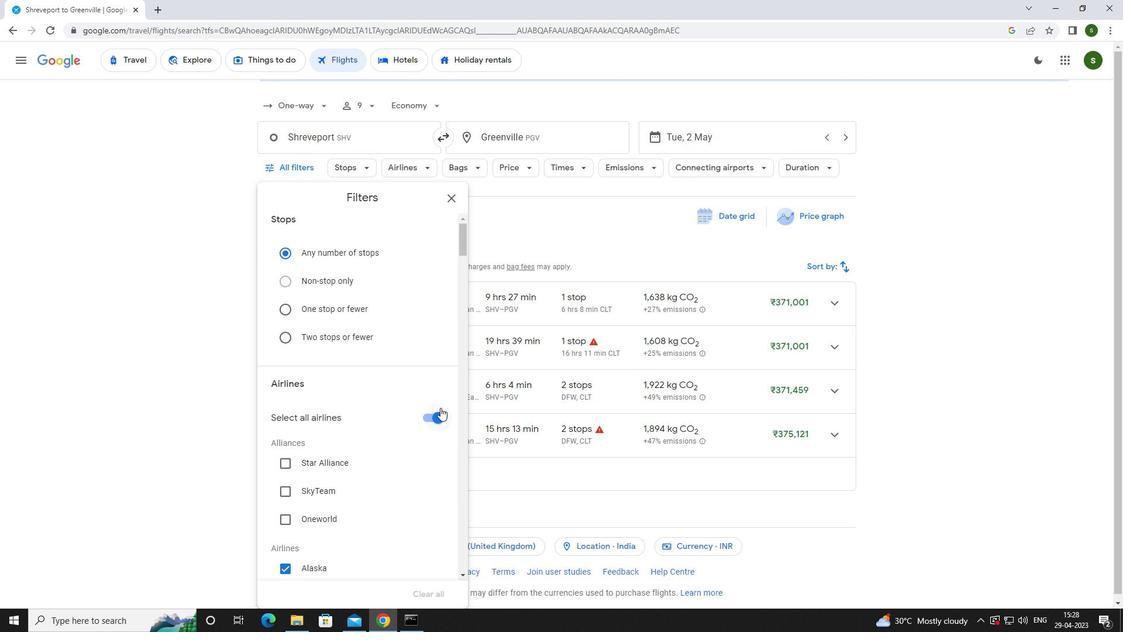 
Action: Mouse pressed left at (441, 412)
Screenshot: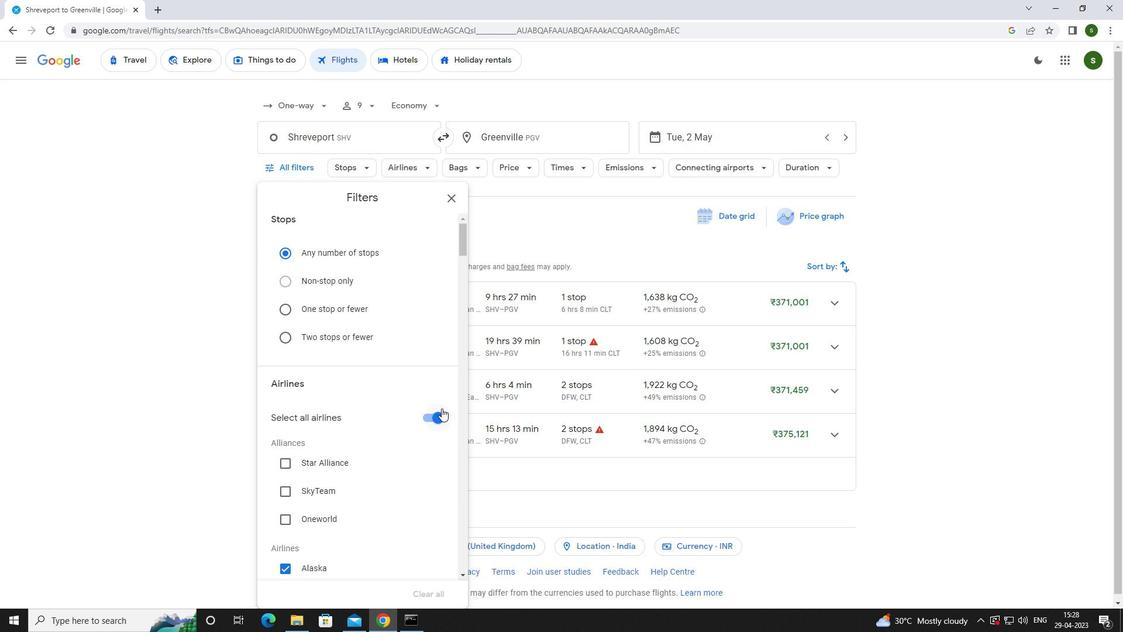 
Action: Mouse moved to (400, 371)
Screenshot: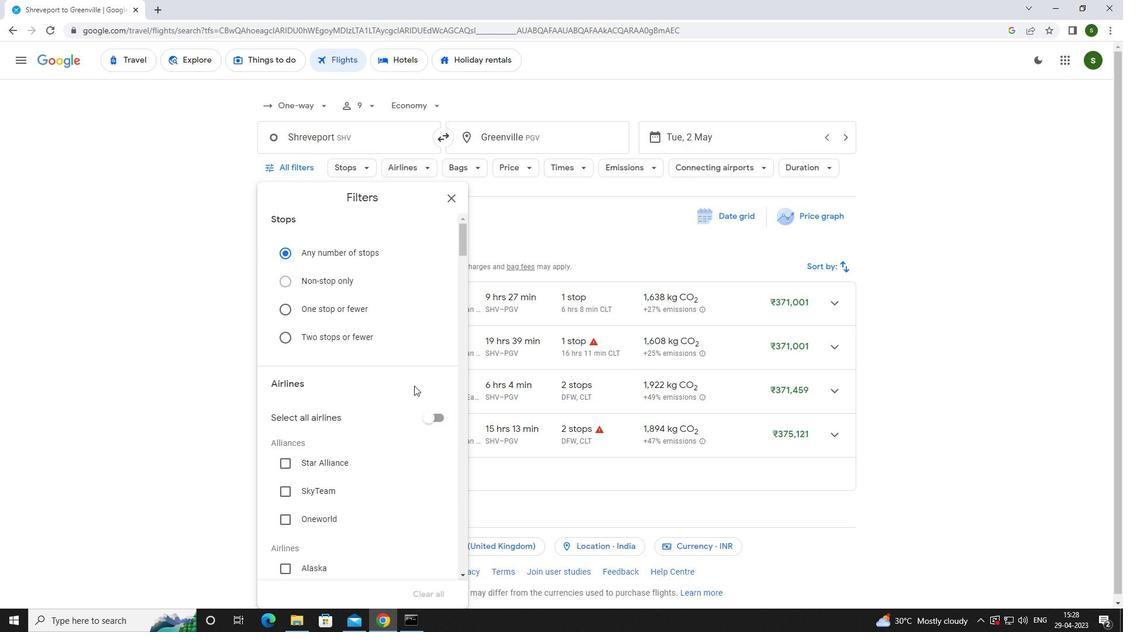 
Action: Mouse scrolled (400, 371) with delta (0, 0)
Screenshot: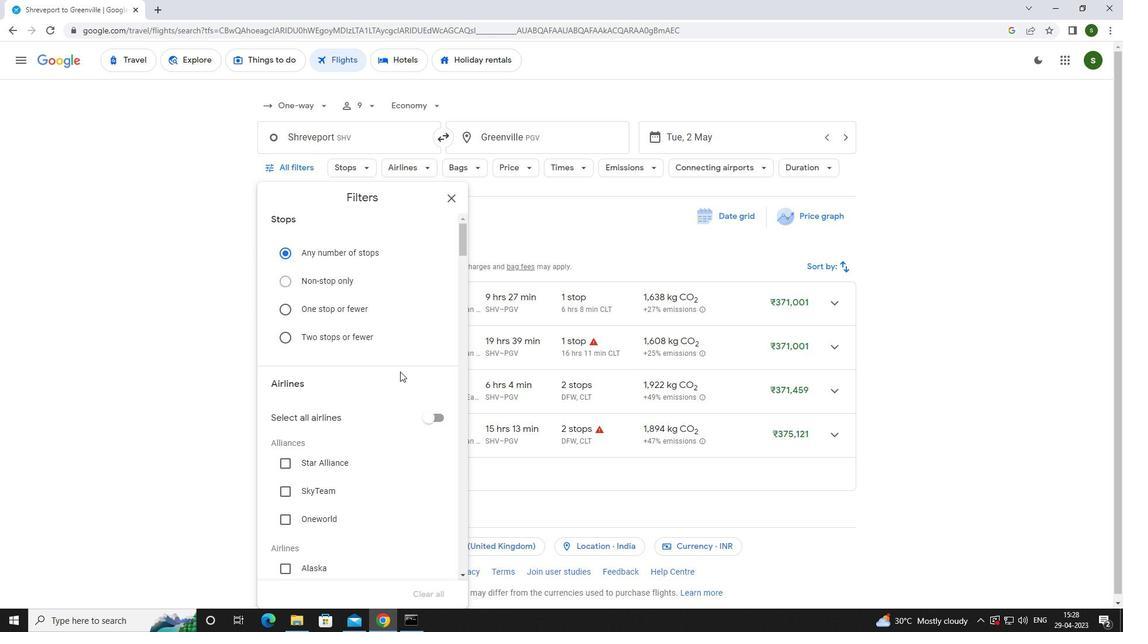 
Action: Mouse scrolled (400, 371) with delta (0, 0)
Screenshot: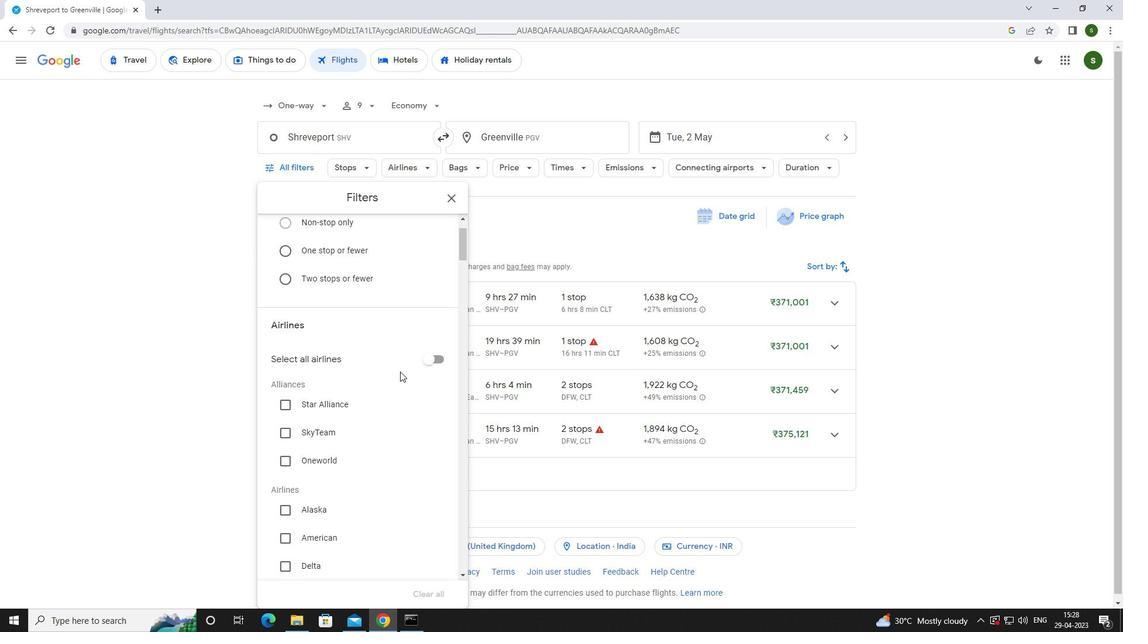 
Action: Mouse scrolled (400, 371) with delta (0, 0)
Screenshot: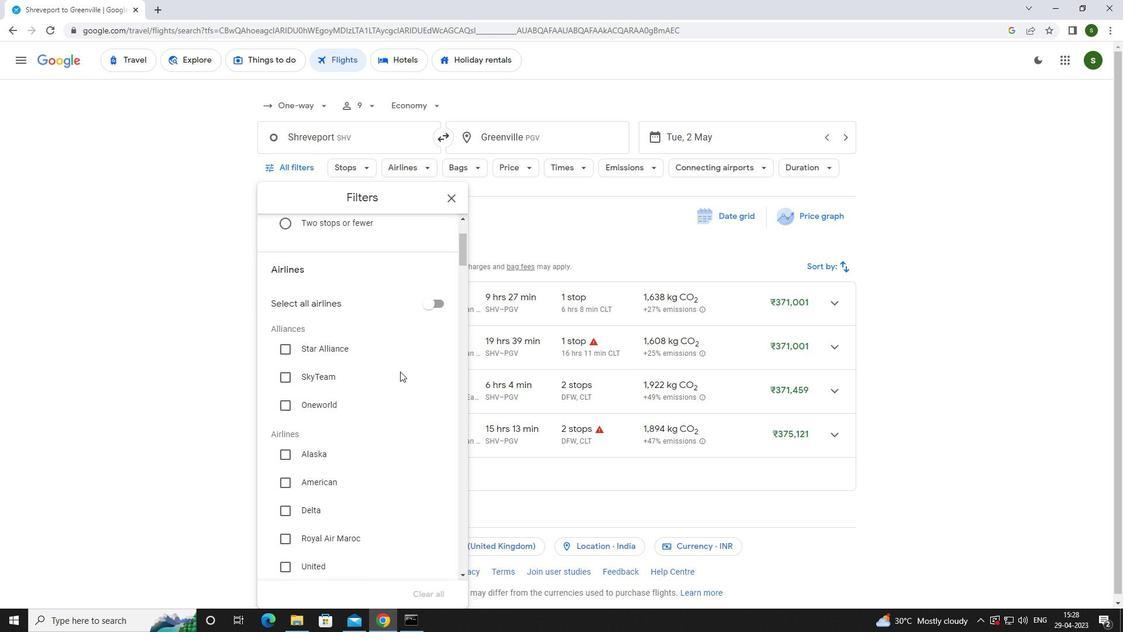 
Action: Mouse scrolled (400, 371) with delta (0, 0)
Screenshot: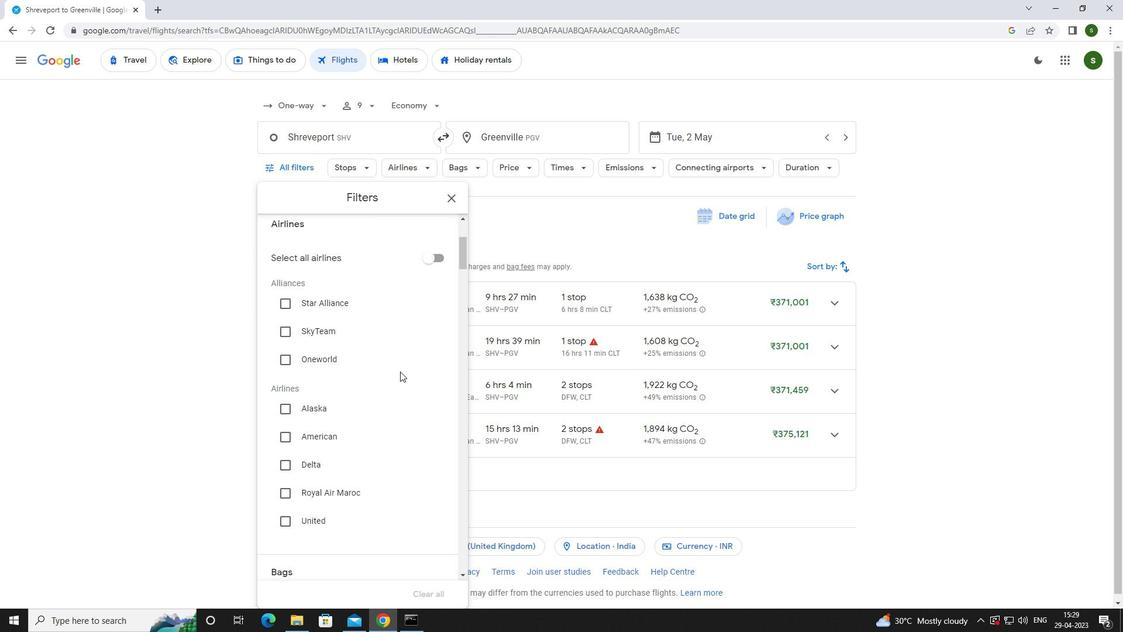 
Action: Mouse scrolled (400, 371) with delta (0, 0)
Screenshot: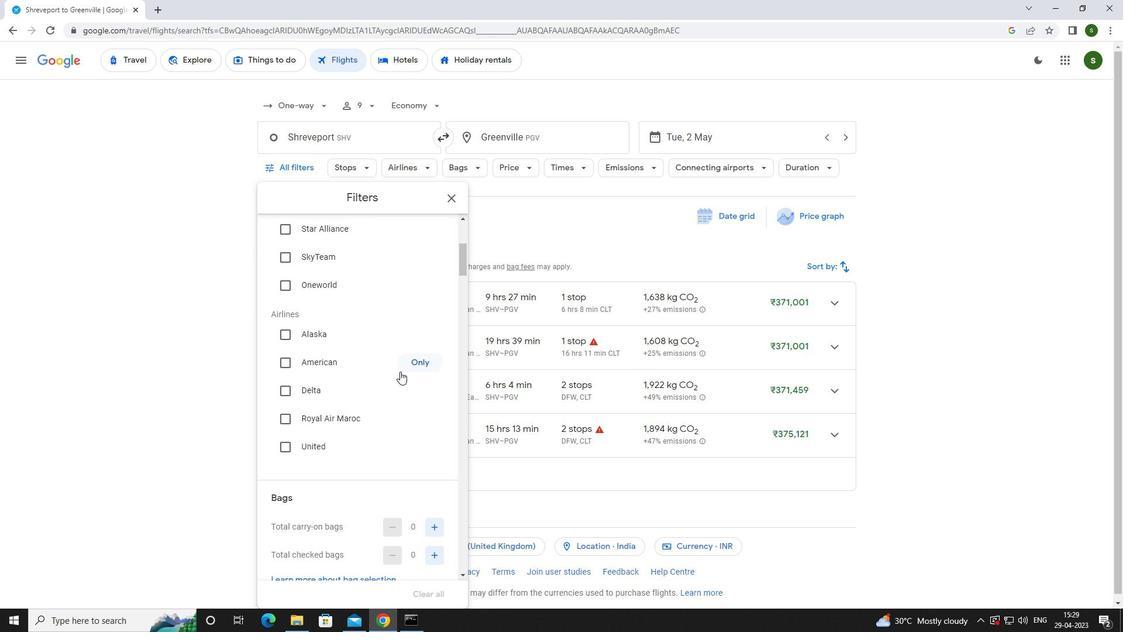 
Action: Mouse scrolled (400, 371) with delta (0, 0)
Screenshot: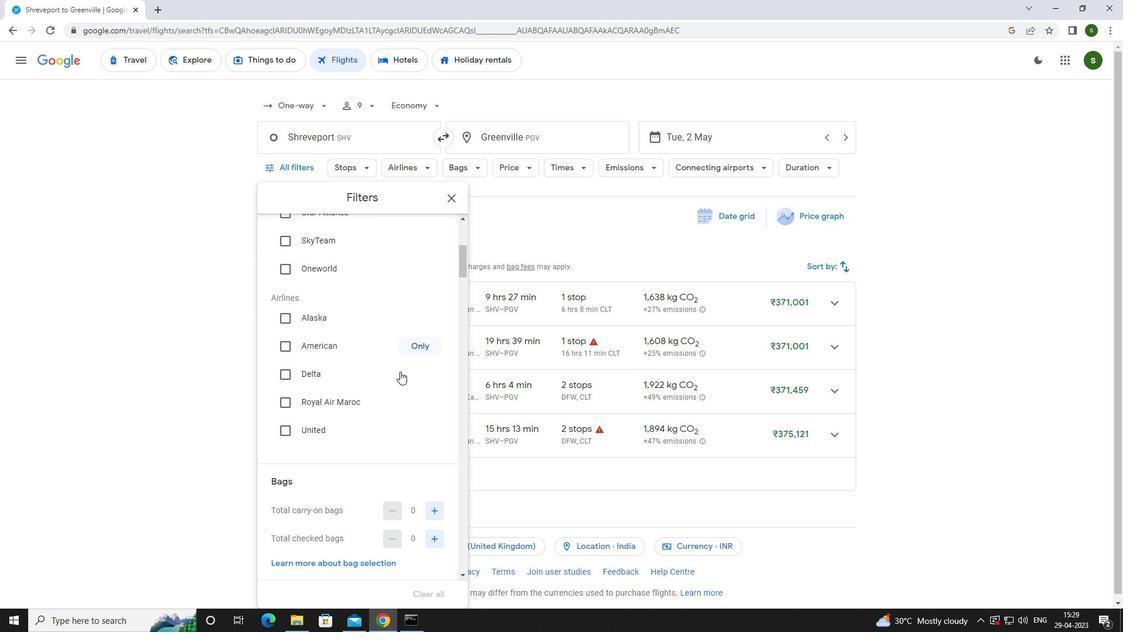 
Action: Mouse scrolled (400, 371) with delta (0, 0)
Screenshot: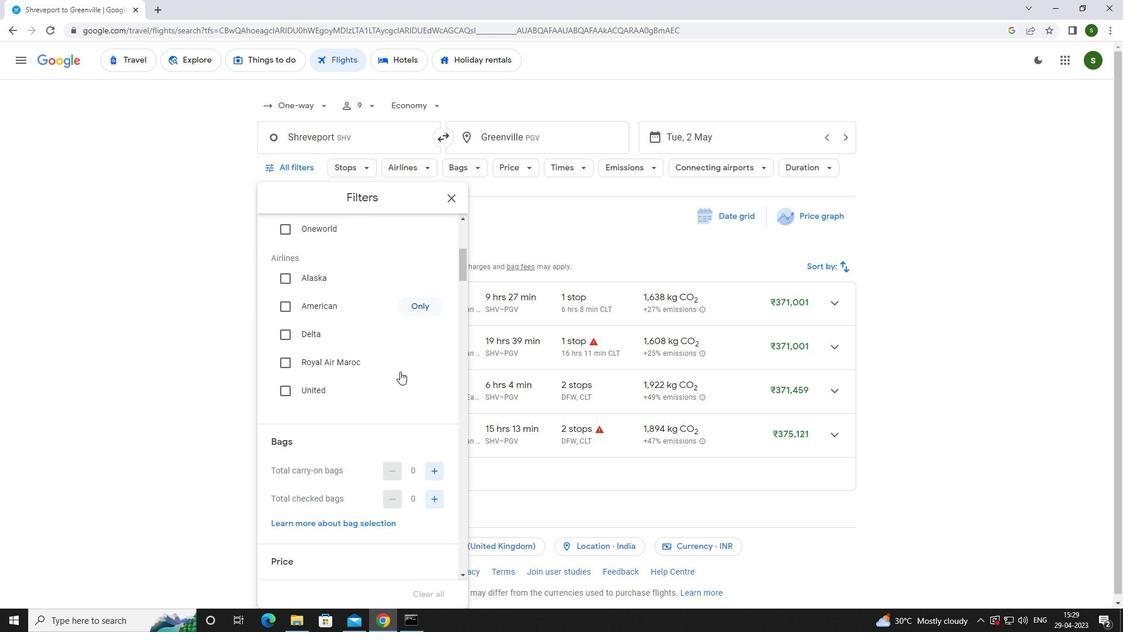 
Action: Mouse moved to (434, 379)
Screenshot: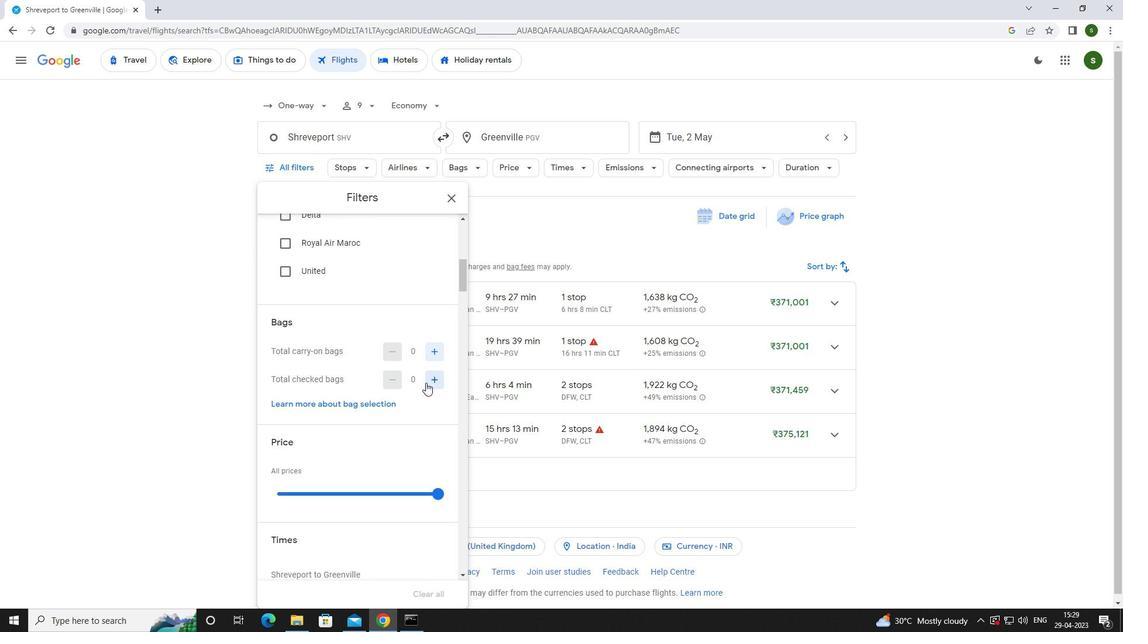 
Action: Mouse pressed left at (434, 379)
Screenshot: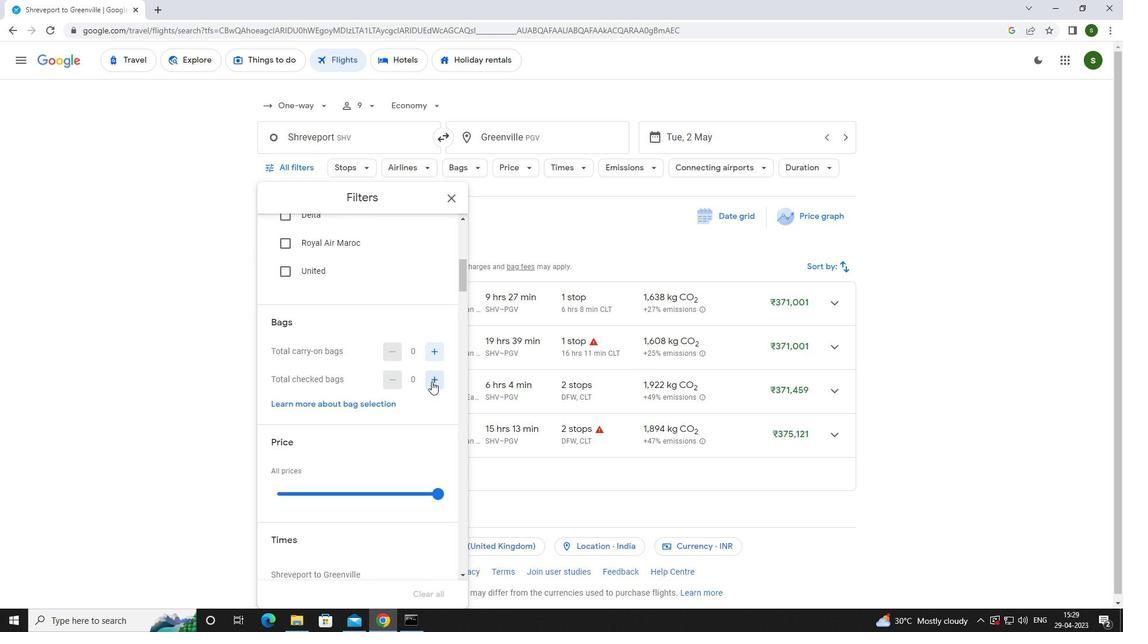 
Action: Mouse pressed left at (434, 379)
Screenshot: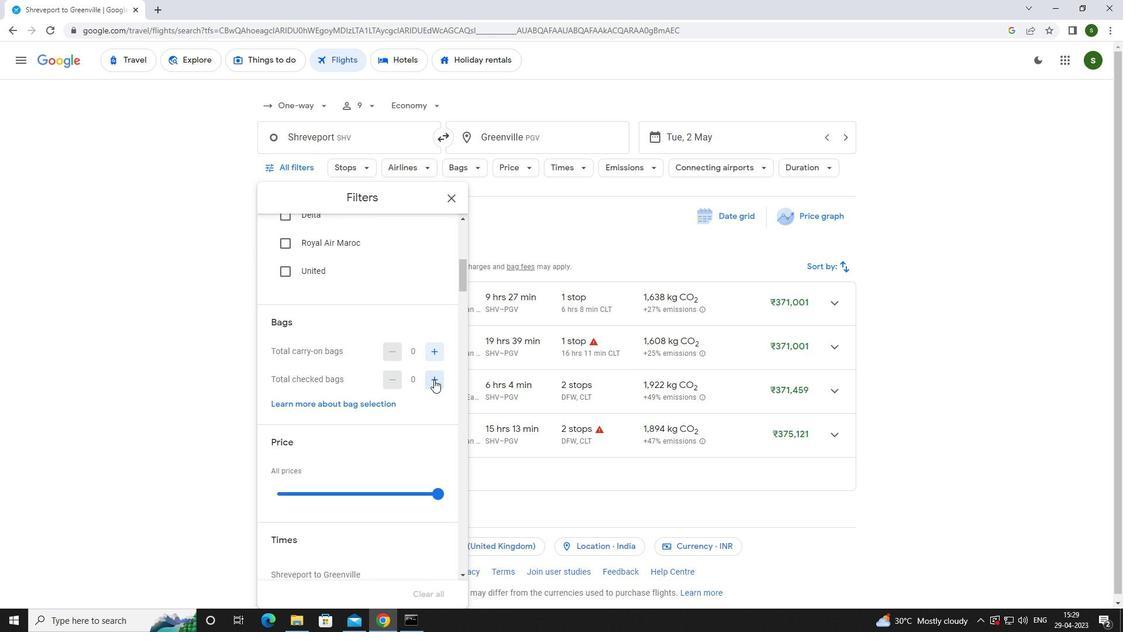 
Action: Mouse pressed left at (434, 379)
Screenshot: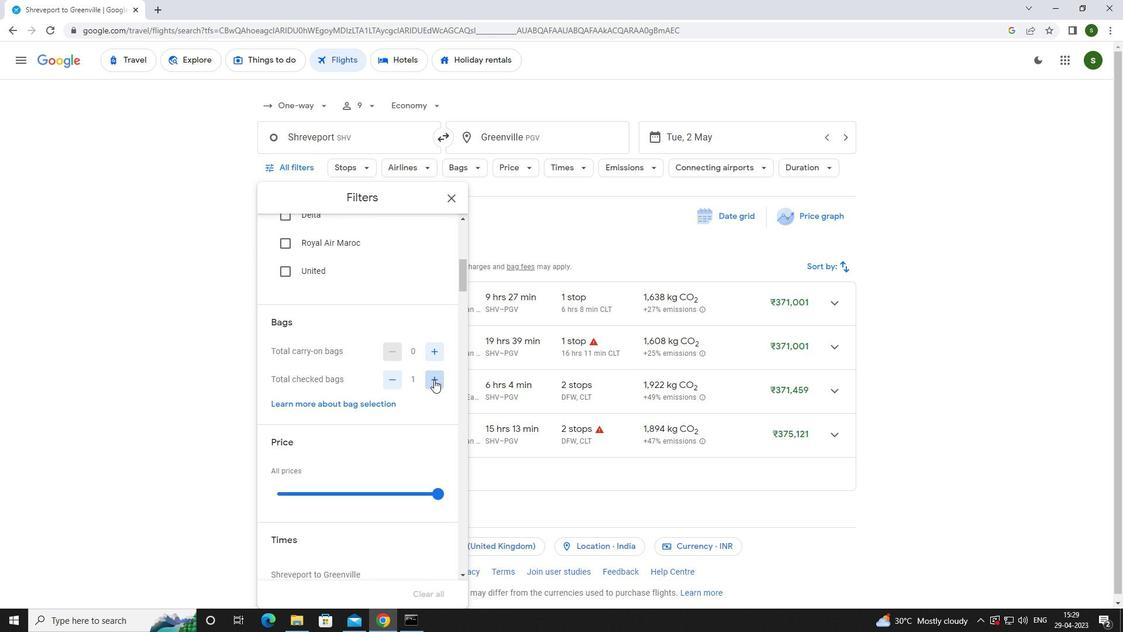 
Action: Mouse pressed left at (434, 379)
Screenshot: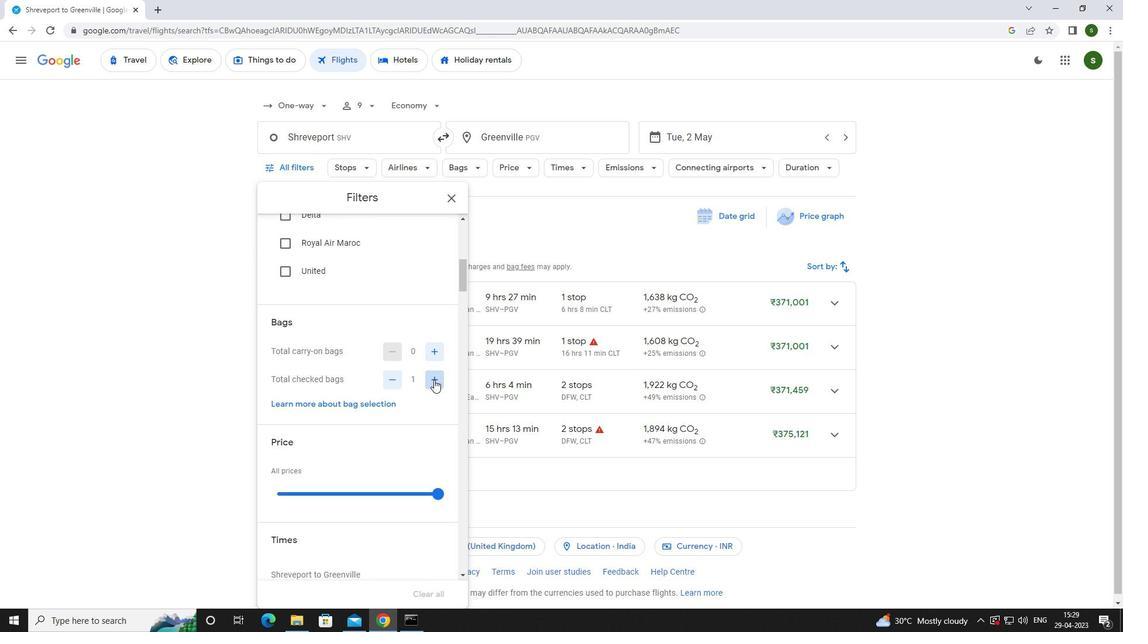 
Action: Mouse pressed left at (434, 379)
Screenshot: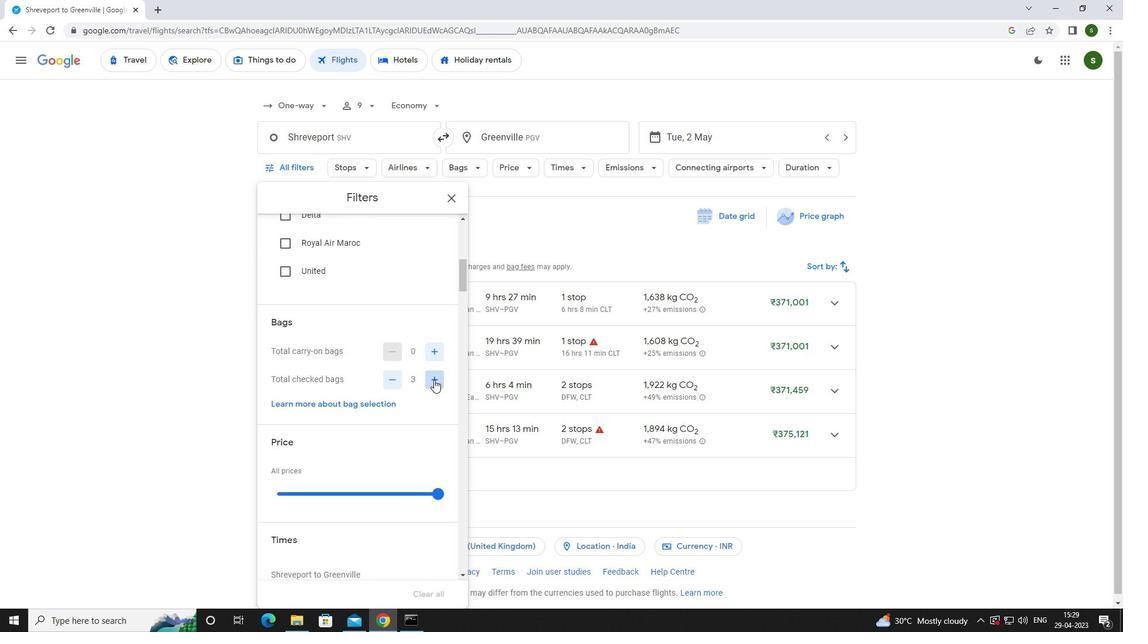 
Action: Mouse pressed left at (434, 379)
Screenshot: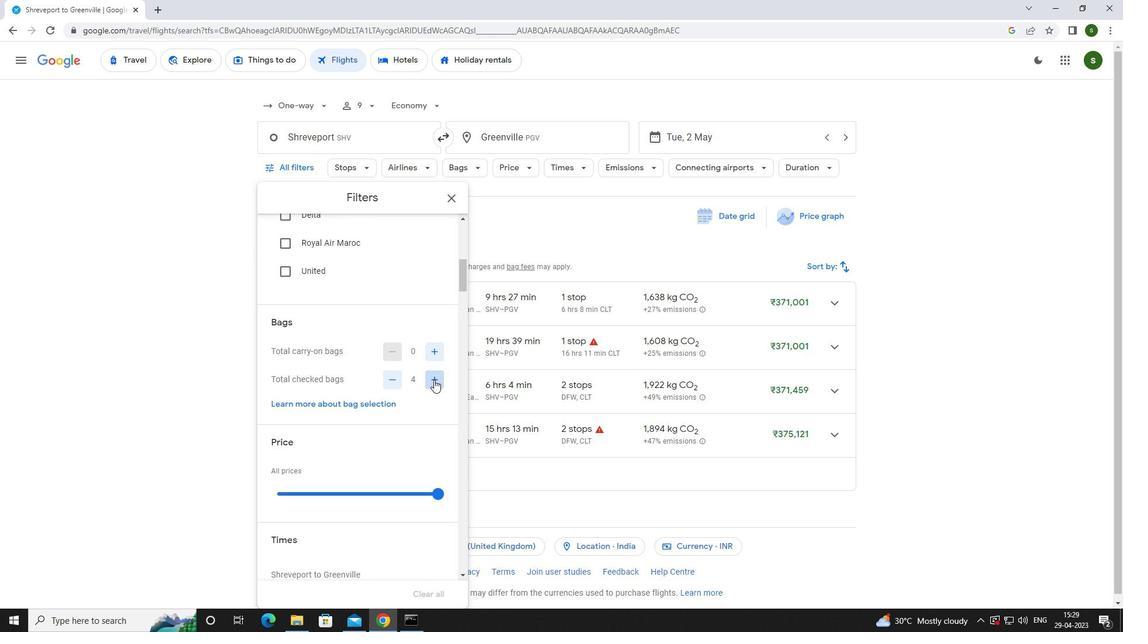 
Action: Mouse scrolled (434, 379) with delta (0, 0)
Screenshot: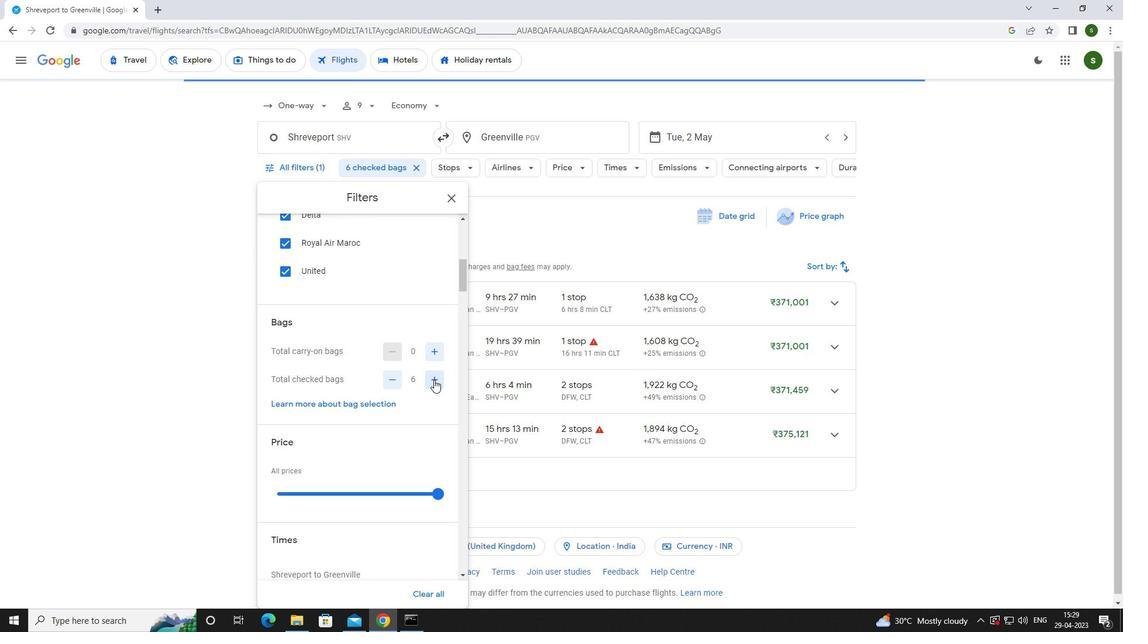 
Action: Mouse scrolled (434, 379) with delta (0, 0)
Screenshot: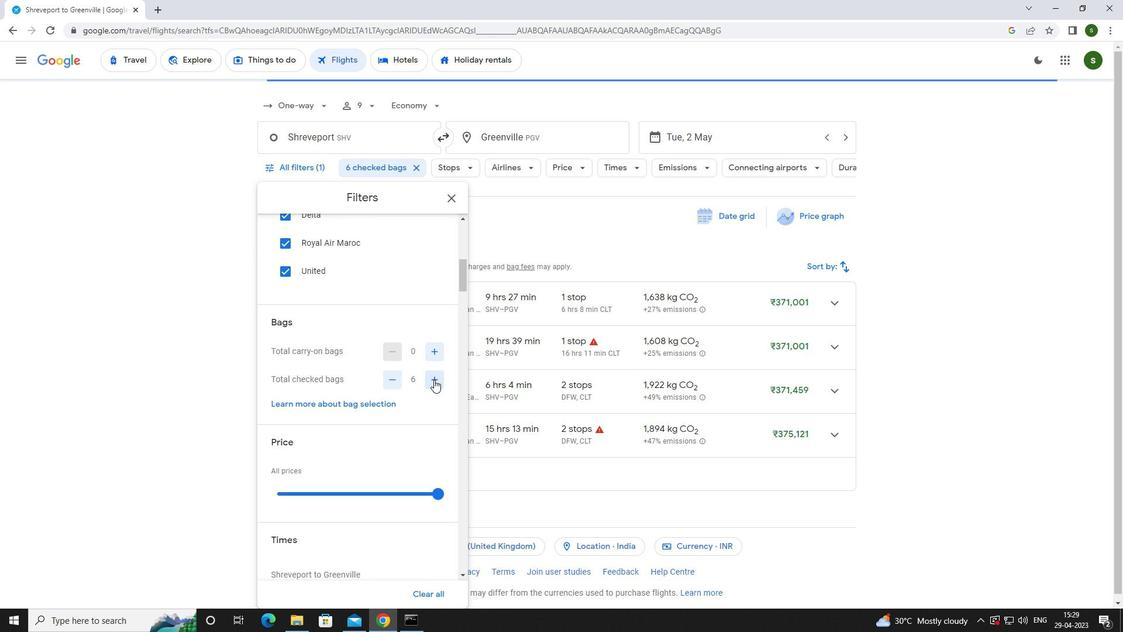 
Action: Mouse moved to (440, 377)
Screenshot: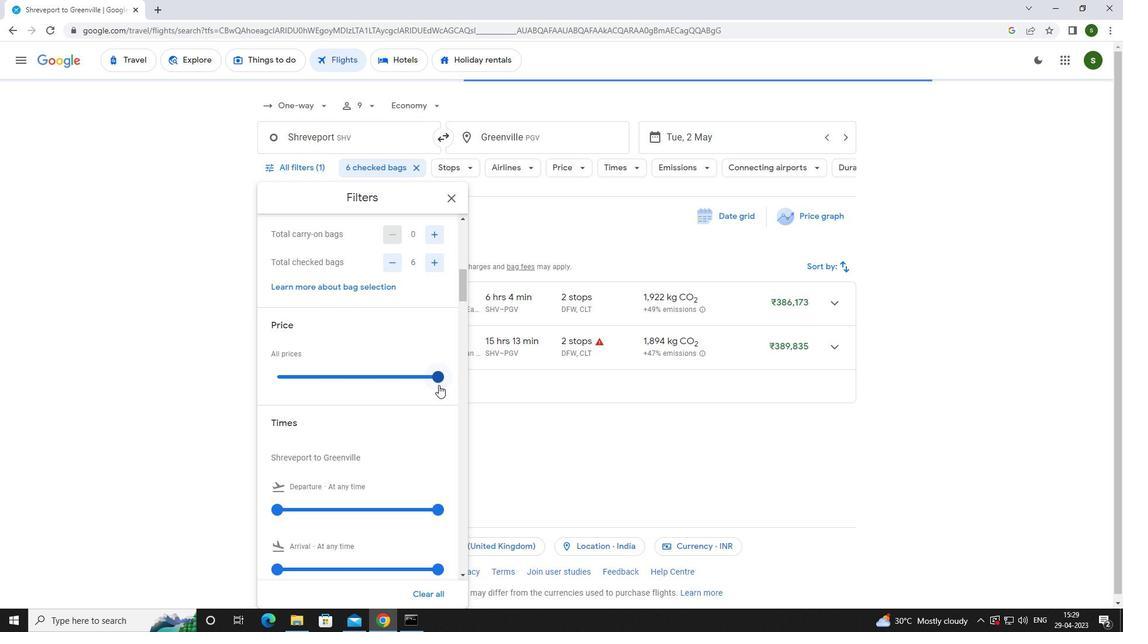
Action: Mouse pressed left at (440, 377)
Screenshot: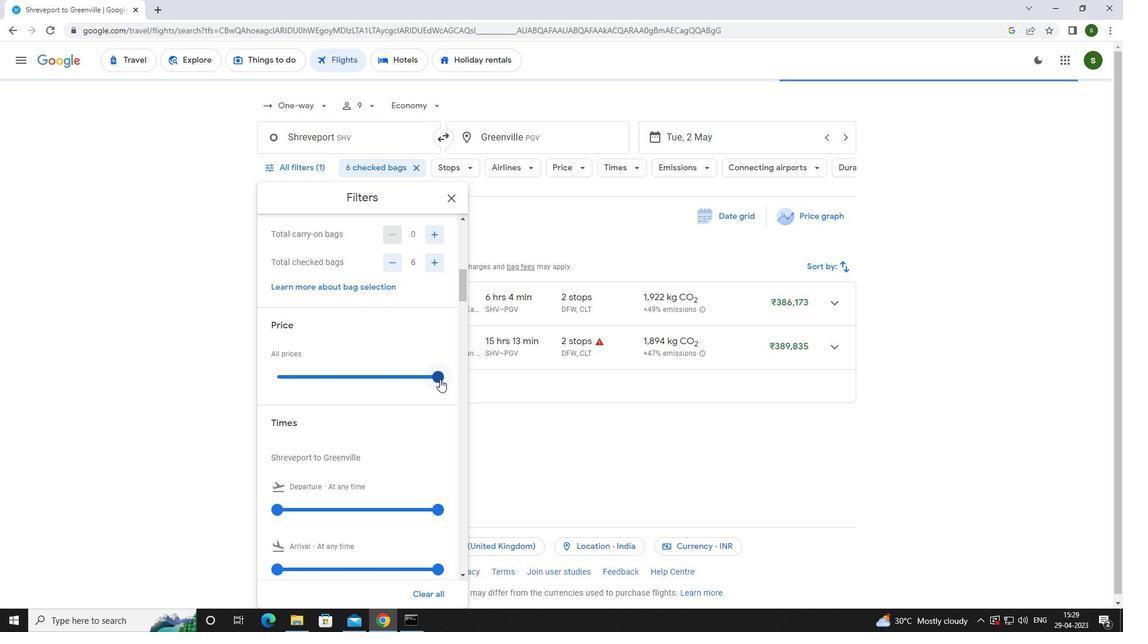 
Action: Mouse moved to (289, 376)
Screenshot: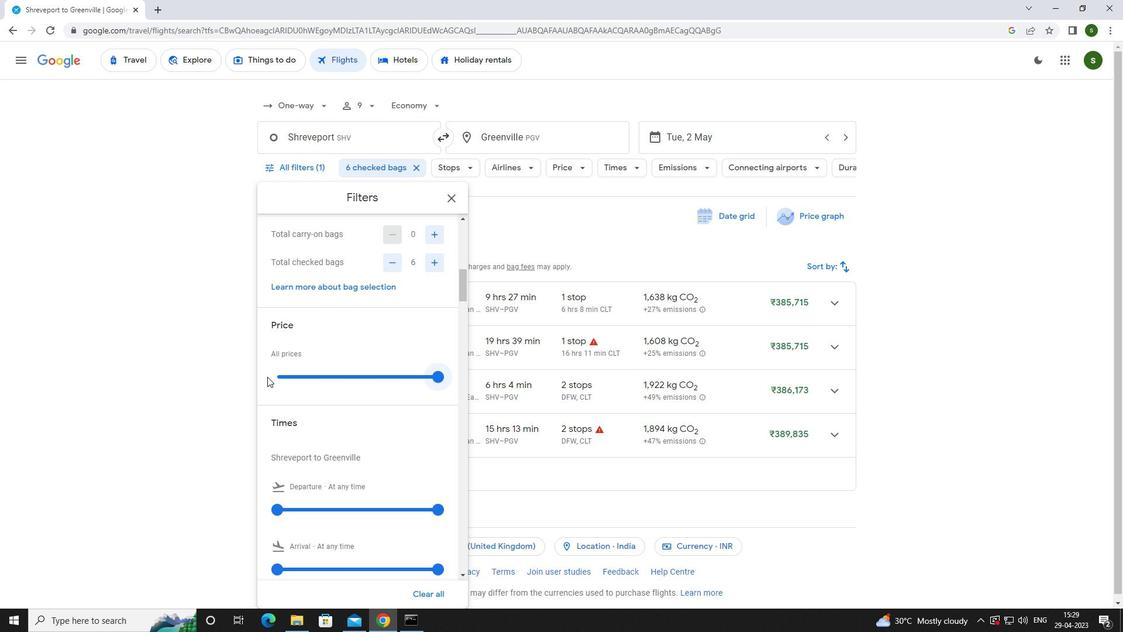 
Action: Mouse pressed left at (289, 376)
Screenshot: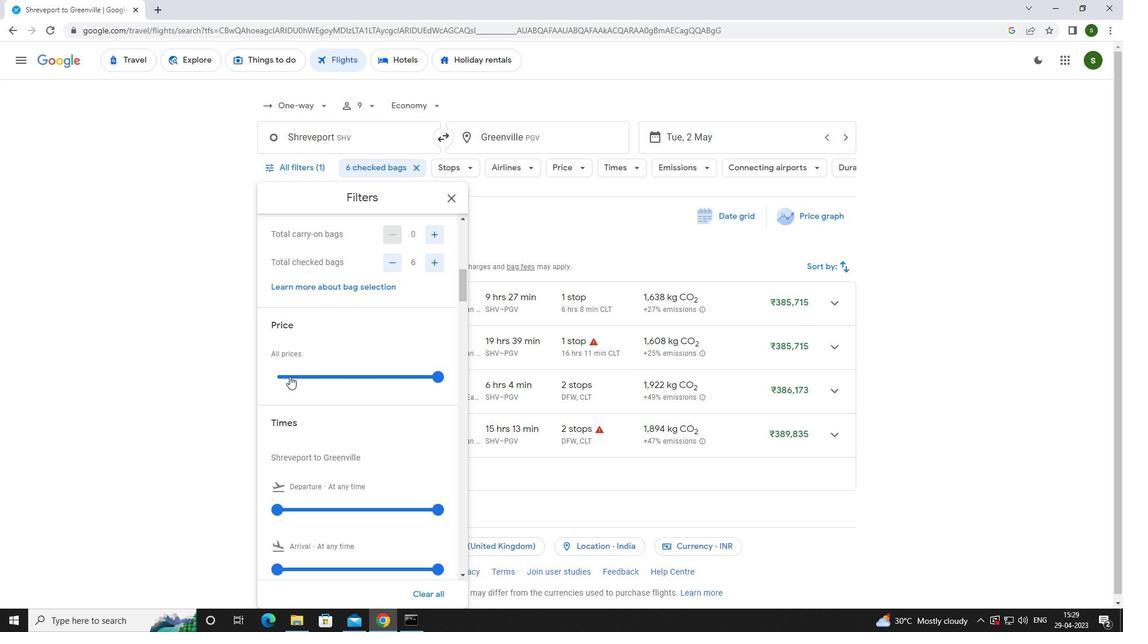 
Action: Mouse moved to (347, 373)
Screenshot: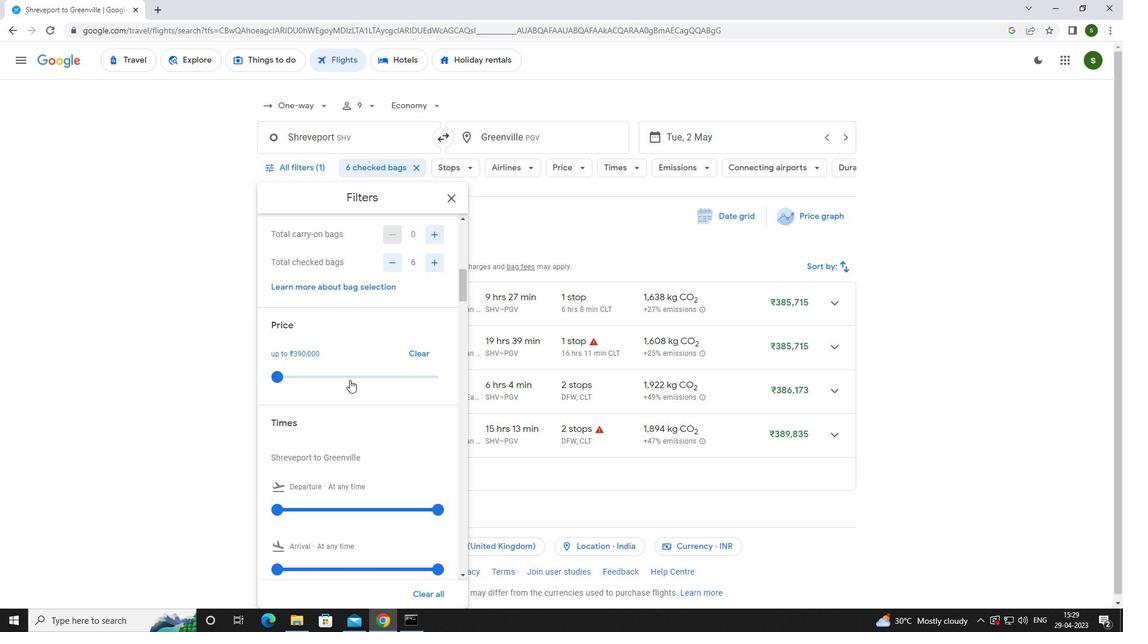 
Action: Mouse scrolled (347, 372) with delta (0, 0)
Screenshot: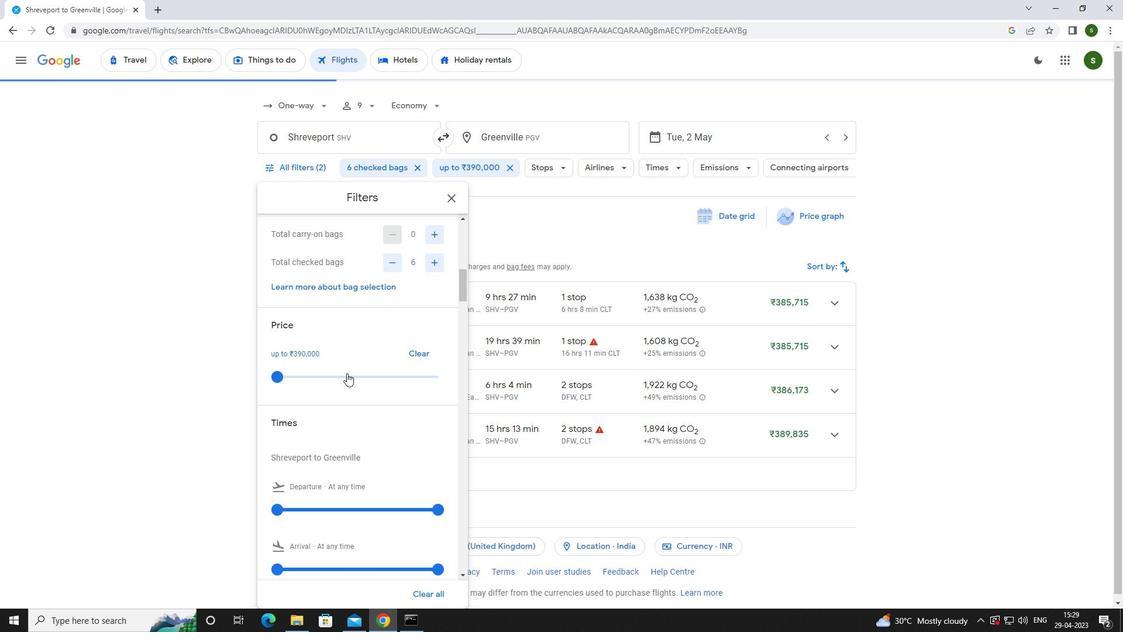 
Action: Mouse moved to (276, 446)
Screenshot: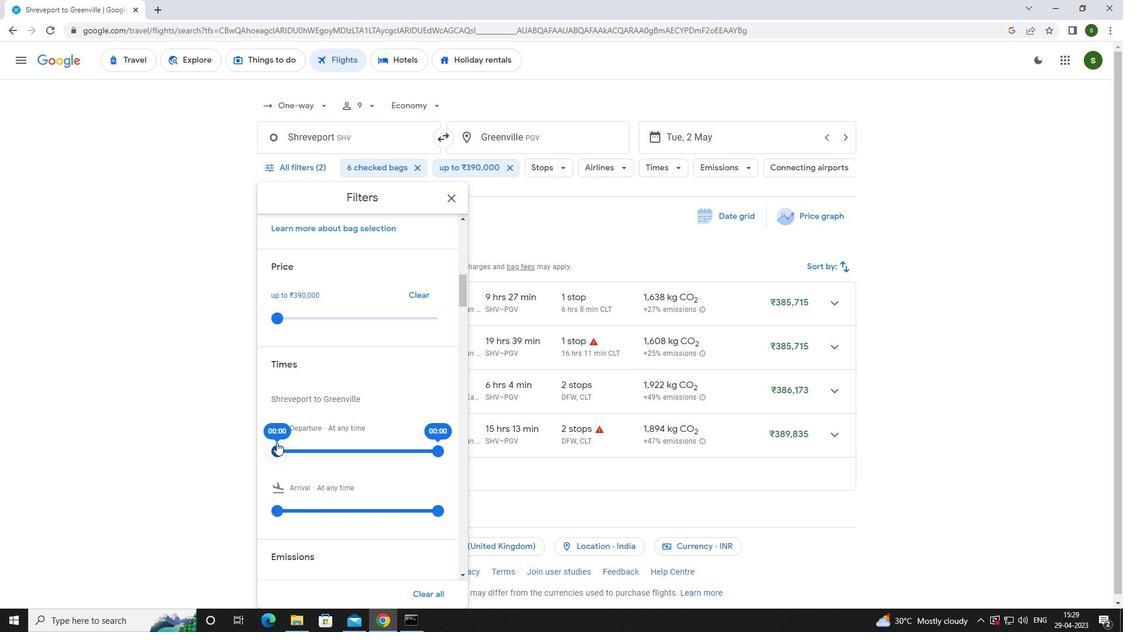 
Action: Mouse pressed left at (276, 446)
Screenshot: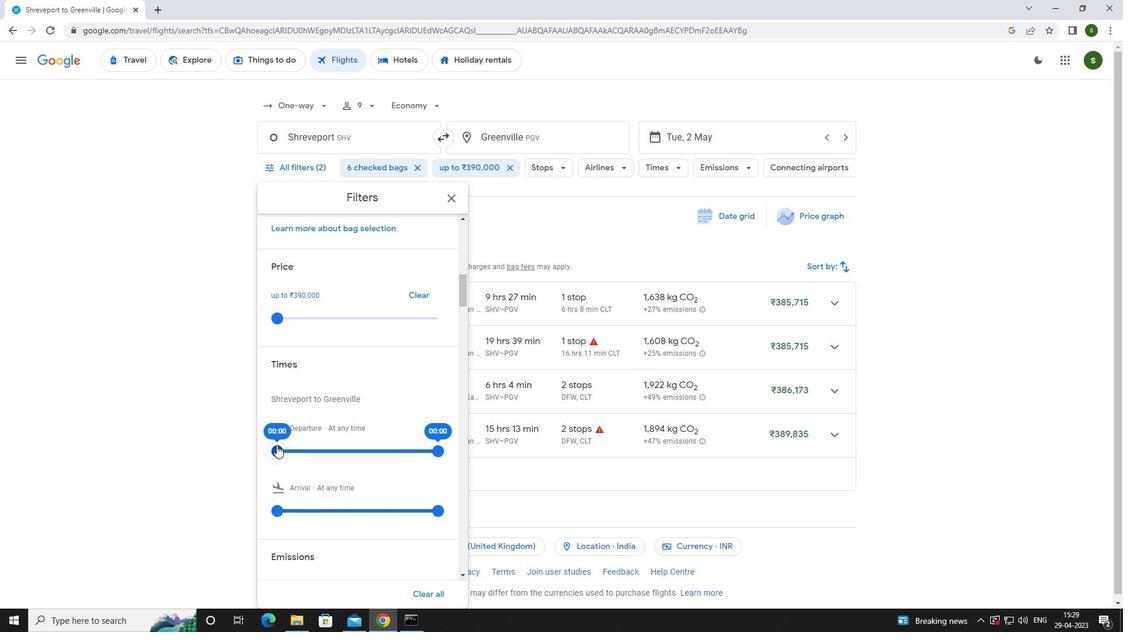 
Action: Mouse moved to (523, 473)
Screenshot: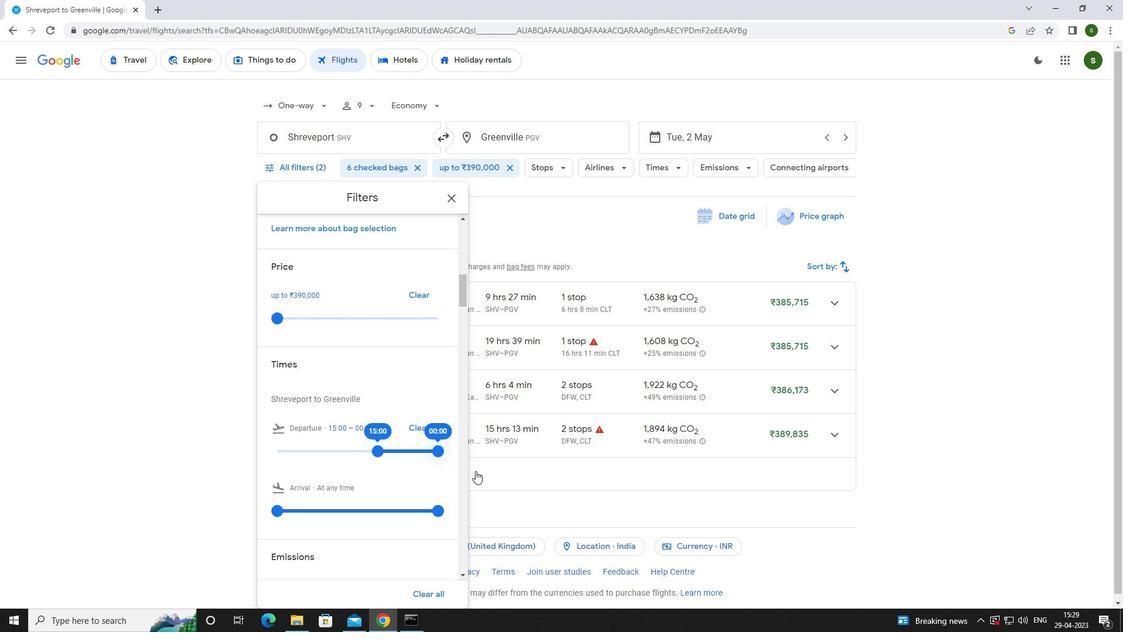 
Action: Mouse pressed left at (523, 473)
Screenshot: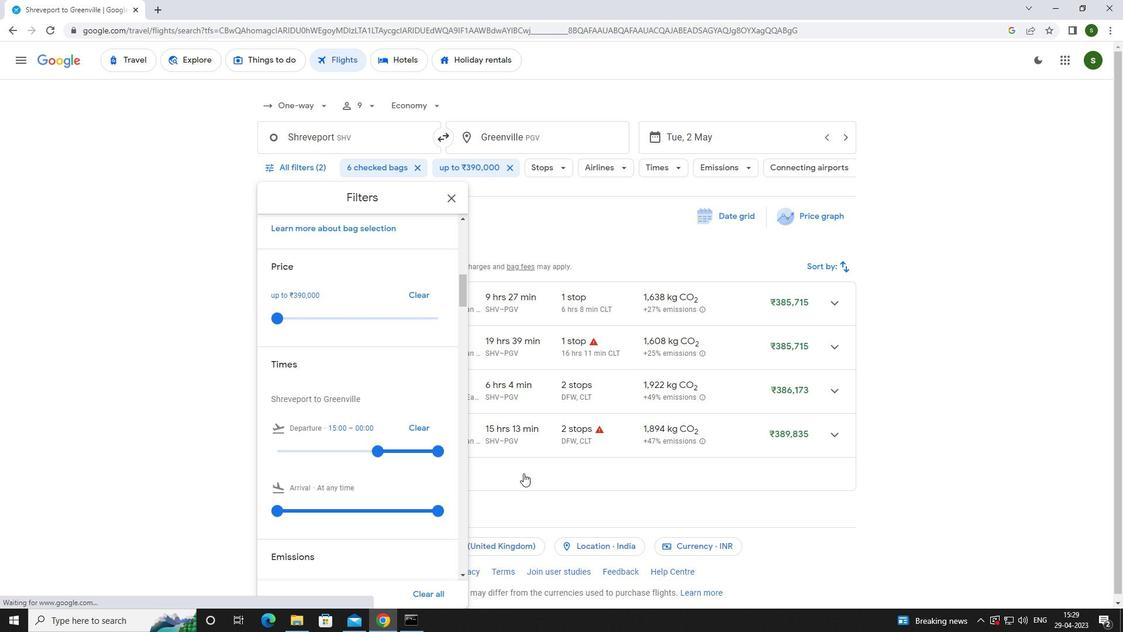 
